 Task: Look for space in Kenitra, Morocco from 12th August, 2023 to 16th August, 2023 for 8 adults in price range Rs.10000 to Rs.16000. Place can be private room with 8 bedrooms having 8 beds and 8 bathrooms. Property type can be house, flat, guest house, hotel. Amenities needed are: wifi, TV, free parkinig on premises, gym, breakfast. Booking option can be shelf check-in. Required host language is English.
Action: Mouse moved to (438, 107)
Screenshot: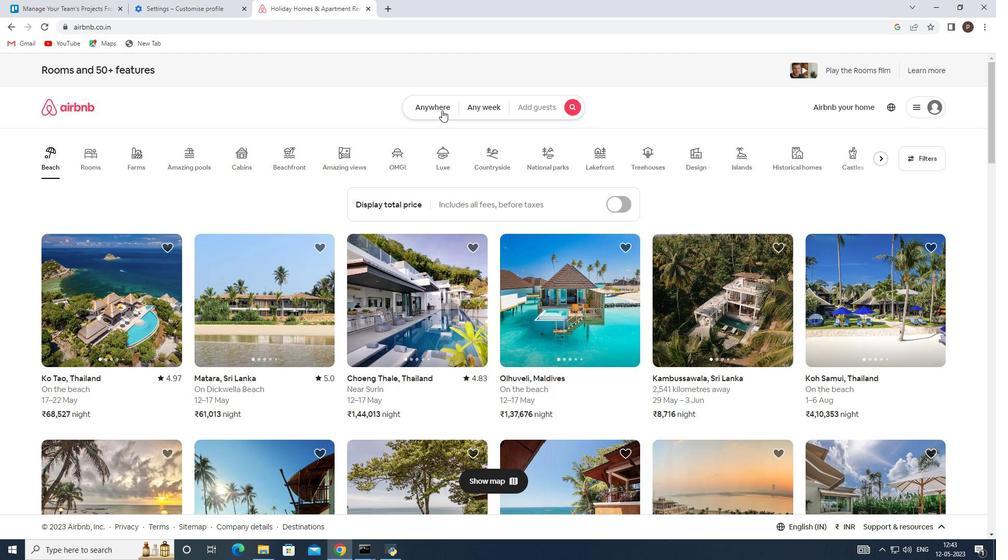 
Action: Mouse pressed left at (438, 107)
Screenshot: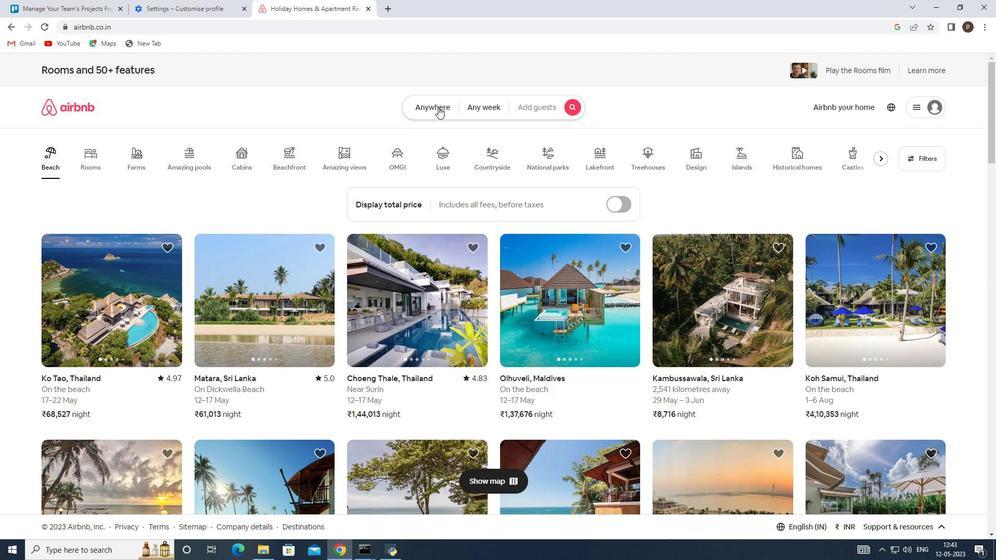 
Action: Mouse moved to (333, 151)
Screenshot: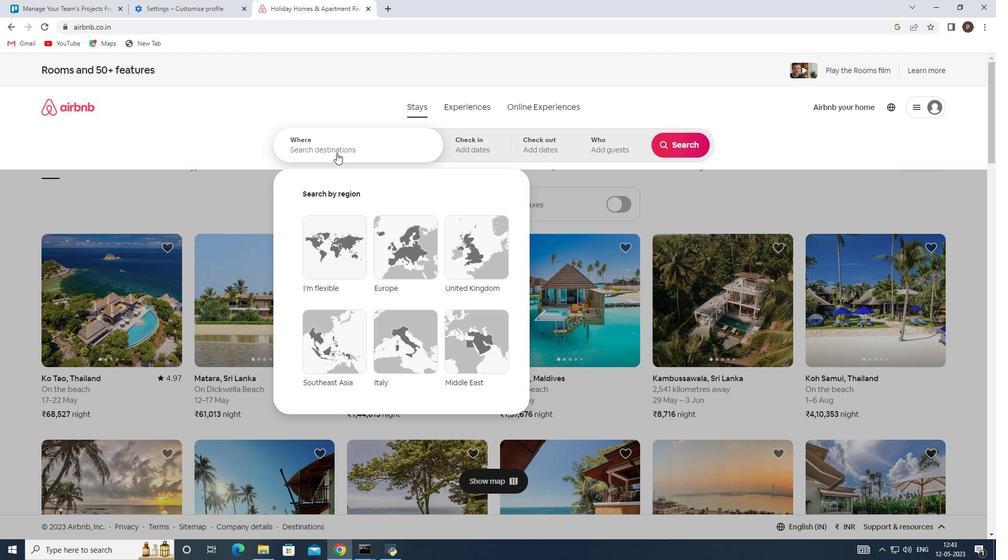 
Action: Mouse pressed left at (333, 151)
Screenshot: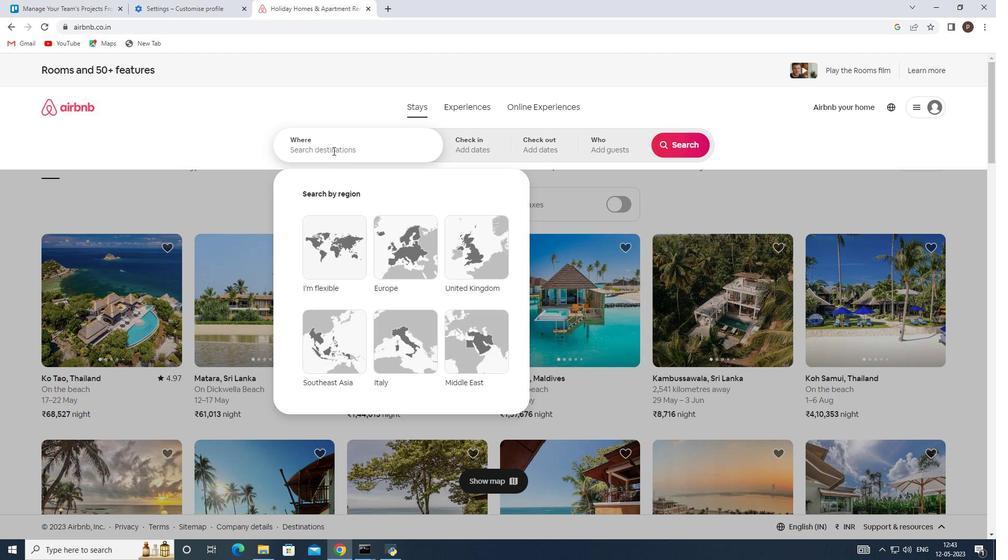 
Action: Key pressed <Key.caps_lock>K<Key.caps_lock>enitra
Screenshot: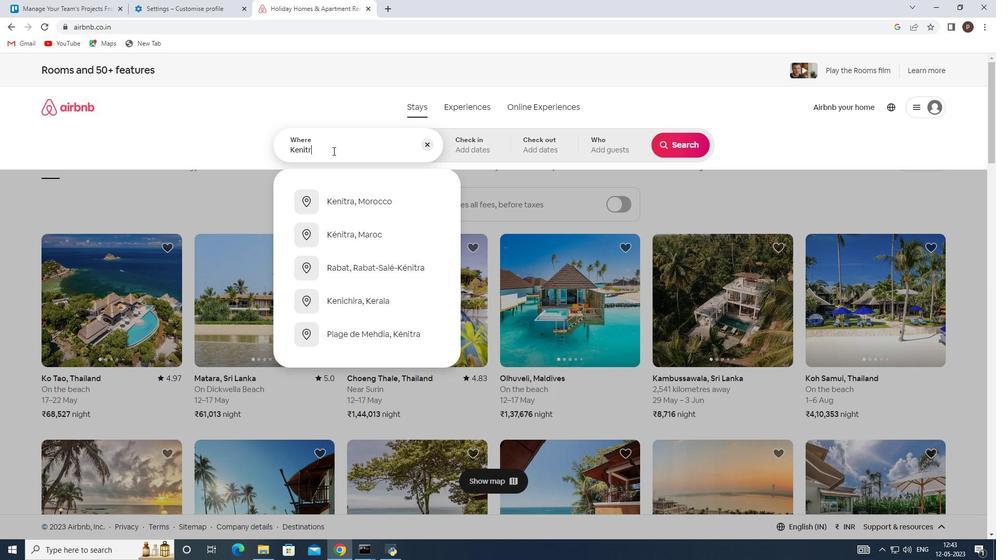 
Action: Mouse moved to (360, 195)
Screenshot: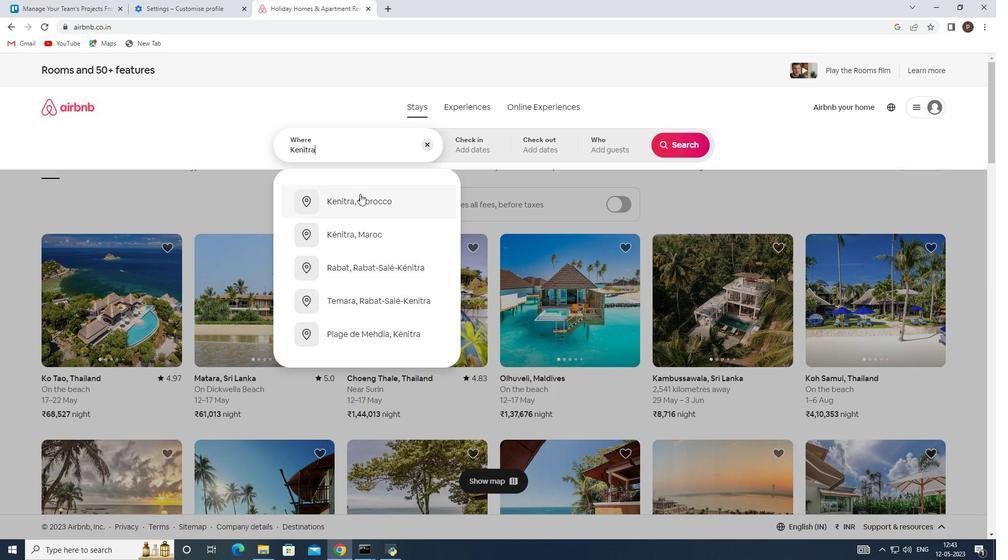 
Action: Mouse pressed left at (360, 195)
Screenshot: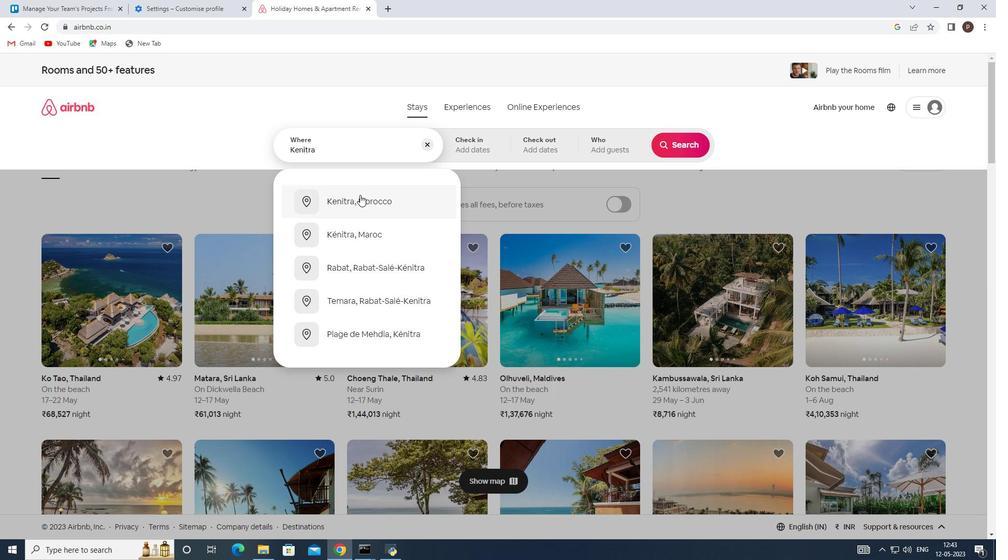 
Action: Mouse moved to (674, 228)
Screenshot: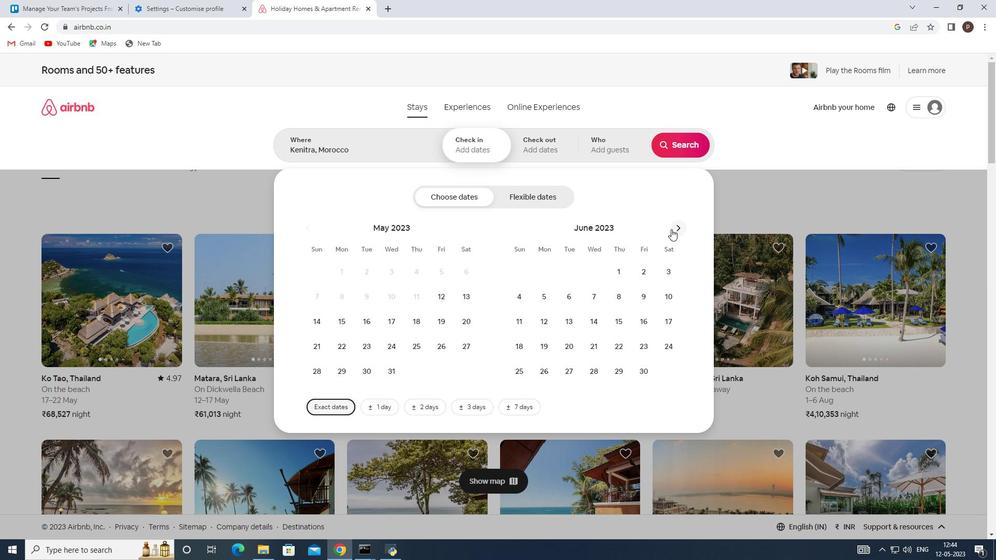 
Action: Mouse pressed left at (674, 228)
Screenshot: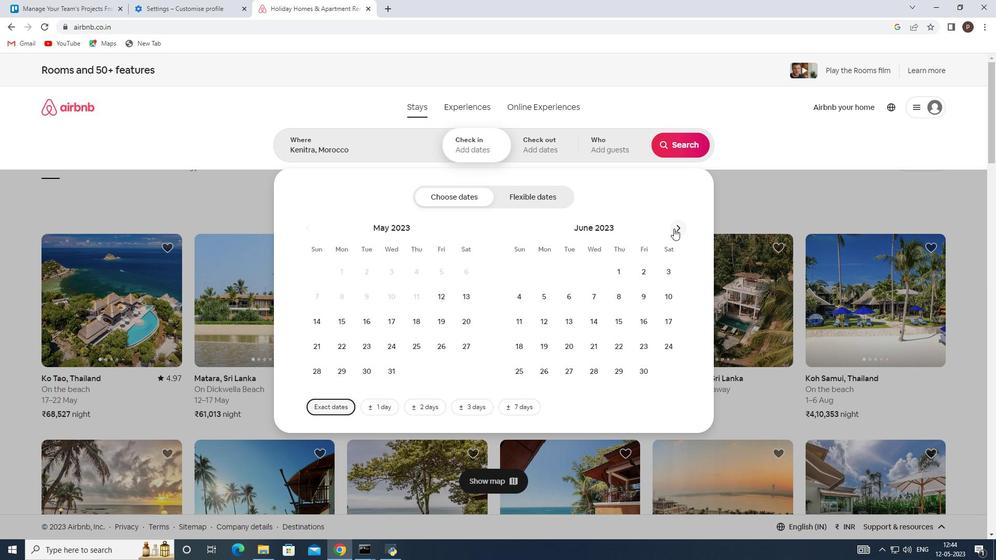 
Action: Mouse pressed left at (674, 228)
Screenshot: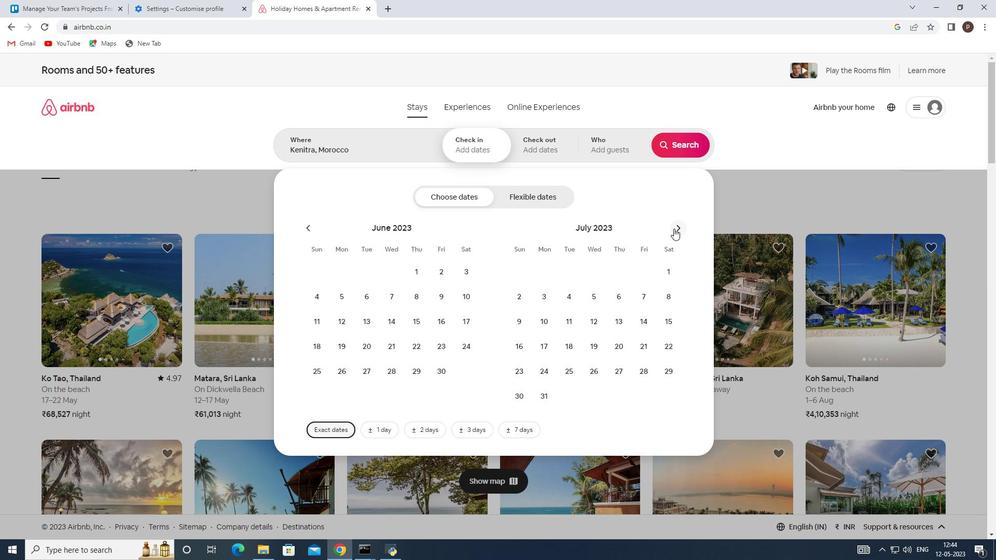 
Action: Mouse moved to (671, 291)
Screenshot: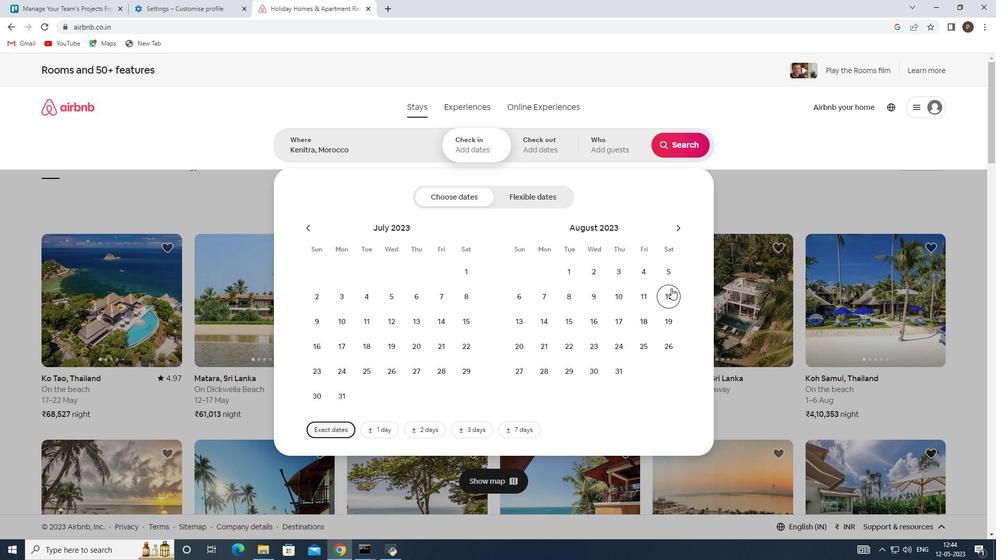 
Action: Mouse pressed left at (671, 291)
Screenshot: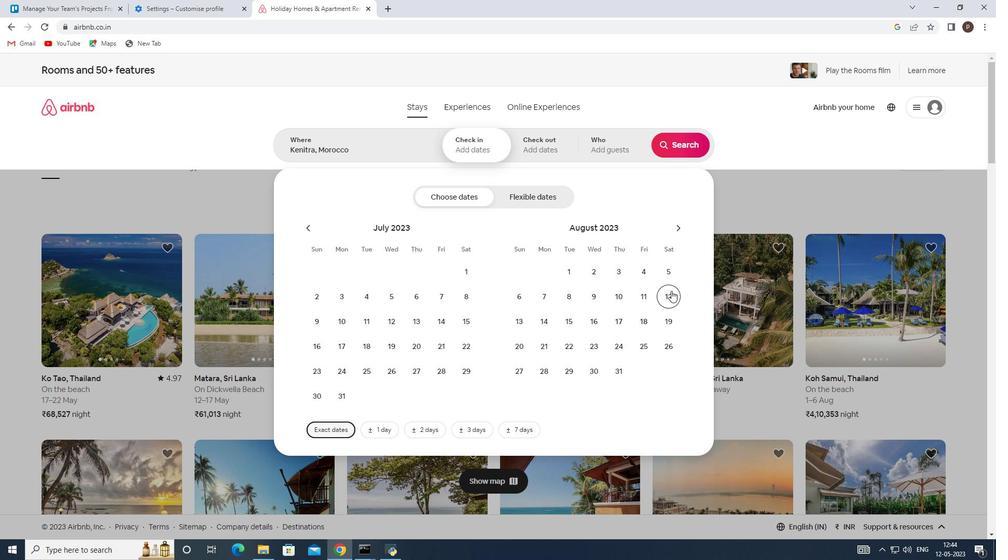 
Action: Mouse moved to (595, 319)
Screenshot: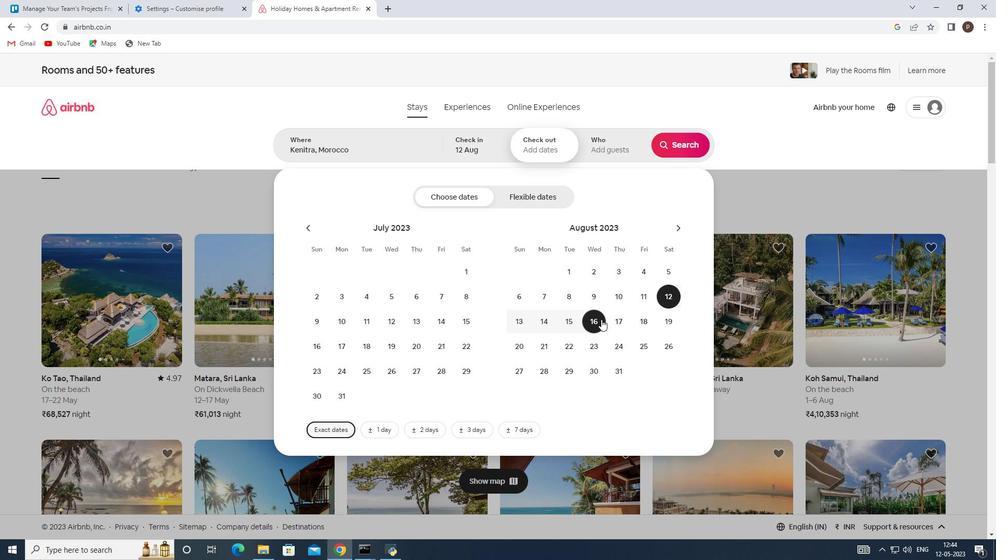 
Action: Mouse pressed left at (595, 319)
Screenshot: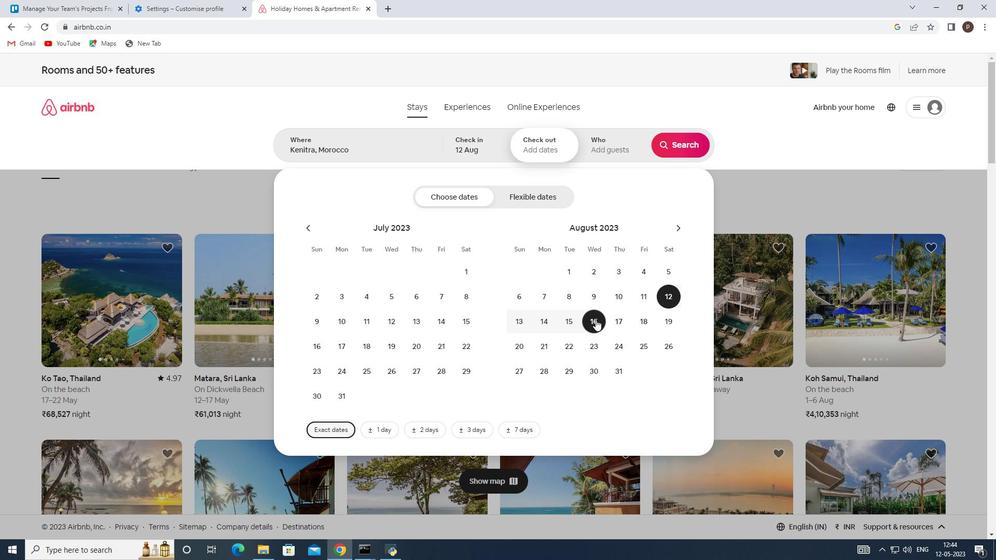 
Action: Mouse moved to (606, 147)
Screenshot: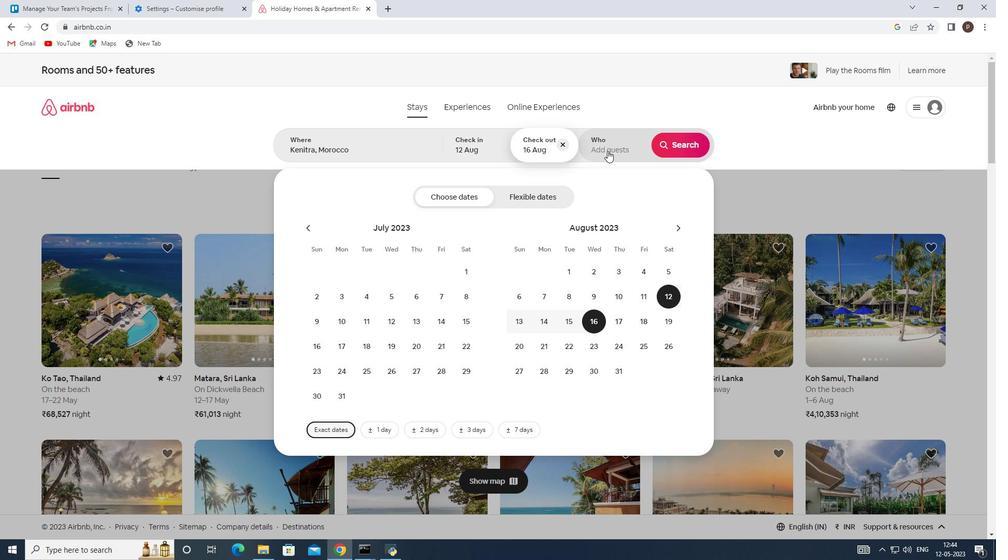 
Action: Mouse pressed left at (606, 147)
Screenshot: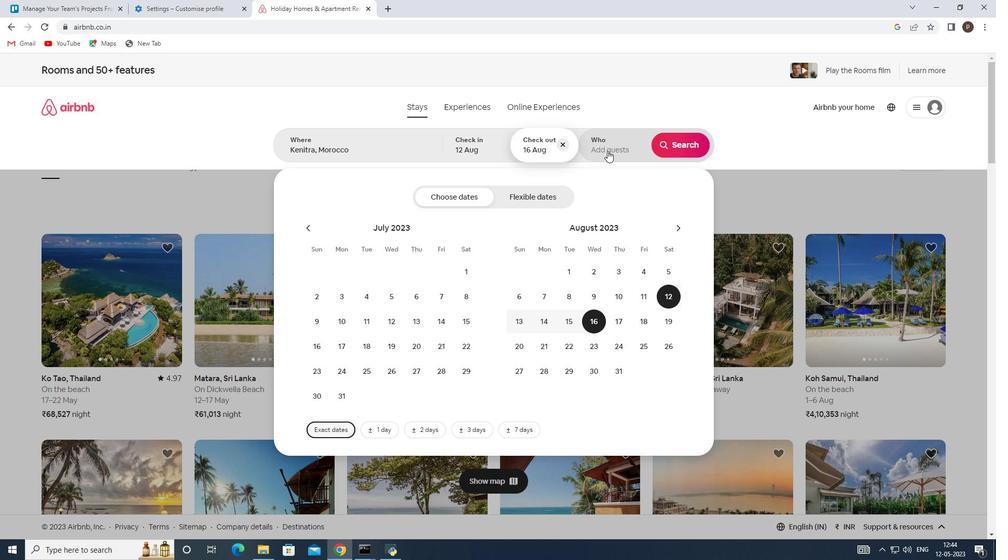 
Action: Mouse moved to (686, 200)
Screenshot: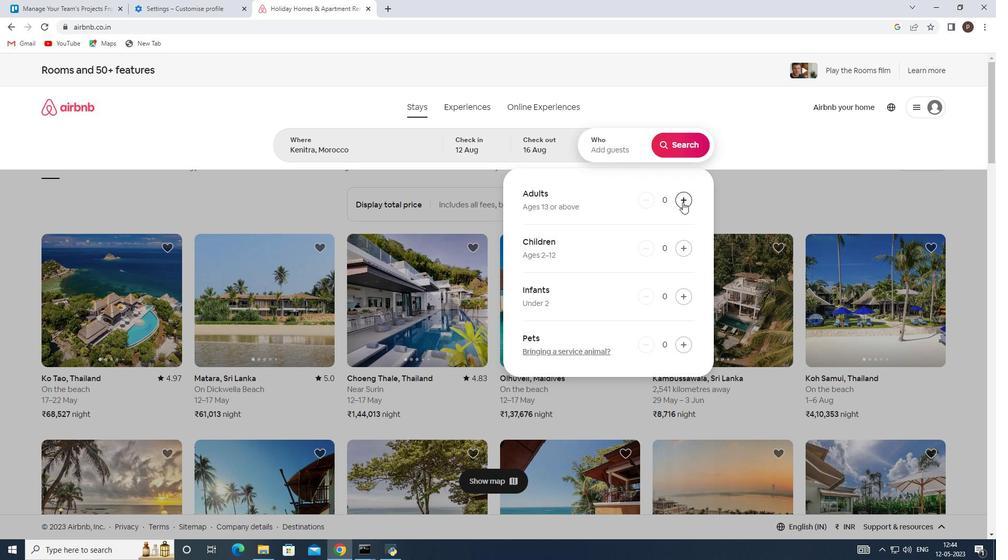 
Action: Mouse pressed left at (686, 200)
Screenshot: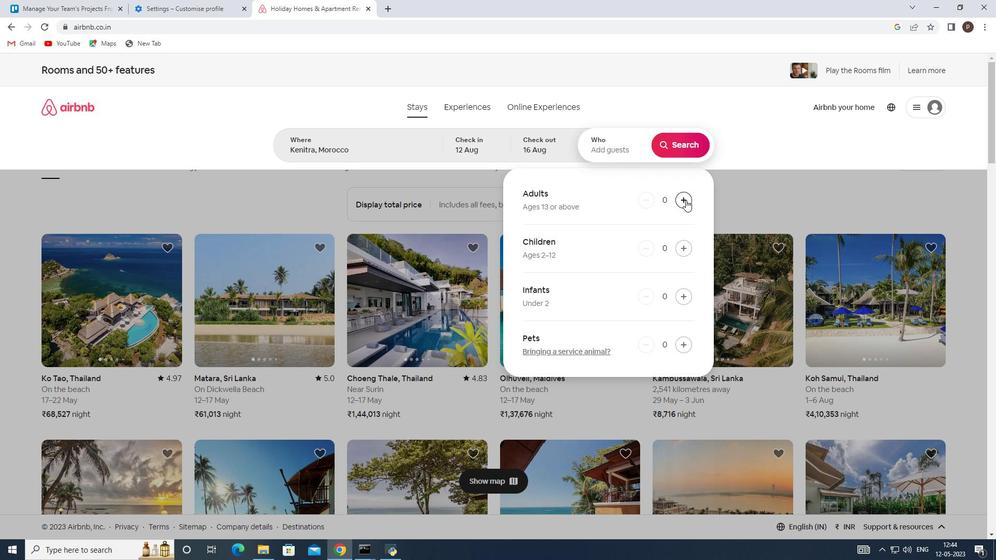 
Action: Mouse pressed left at (686, 200)
Screenshot: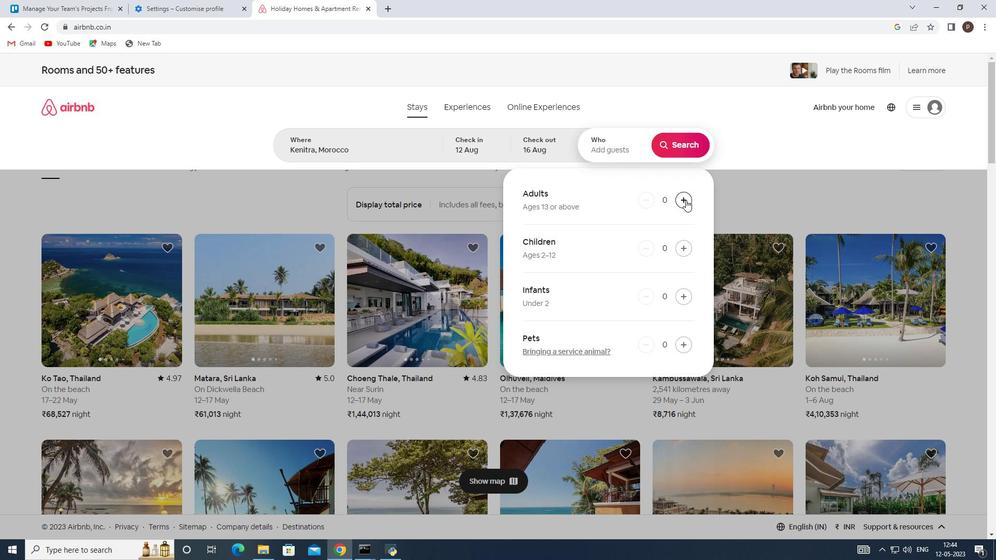 
Action: Mouse pressed left at (686, 200)
Screenshot: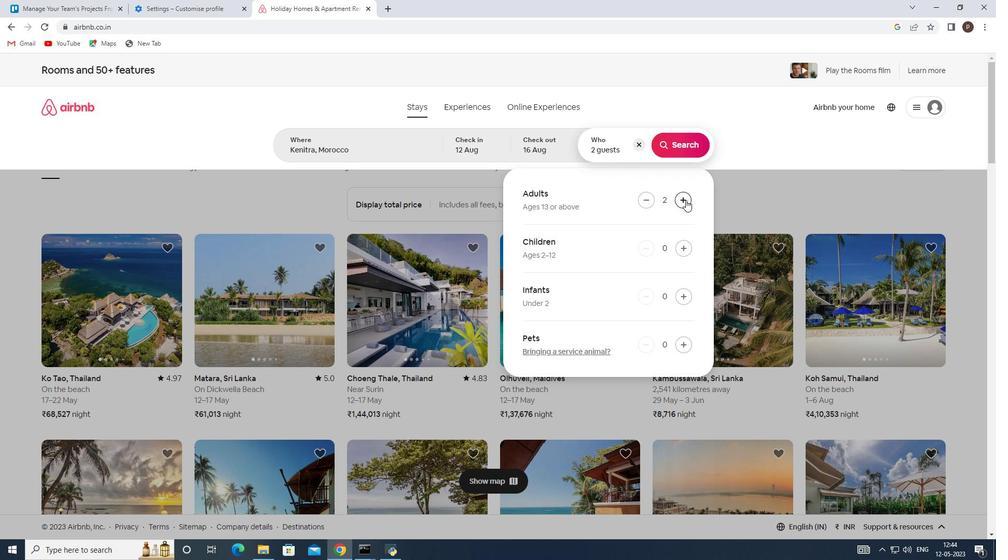 
Action: Mouse pressed left at (686, 200)
Screenshot: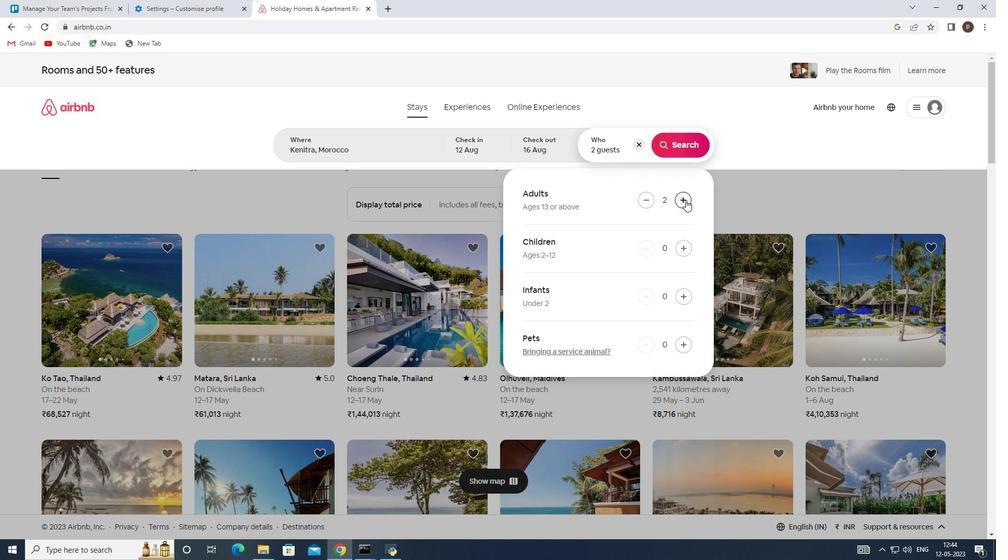 
Action: Mouse pressed left at (686, 200)
Screenshot: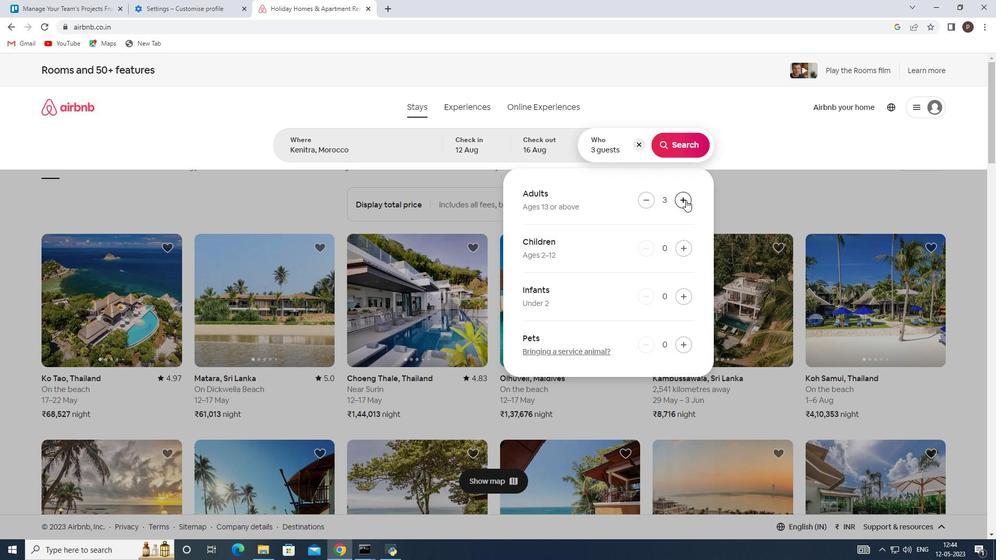
Action: Mouse pressed left at (686, 200)
Screenshot: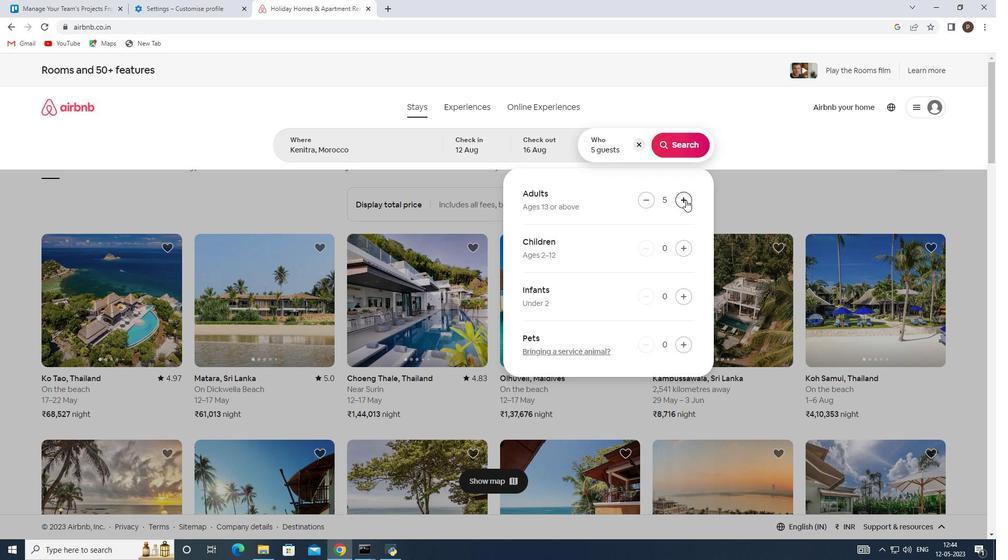 
Action: Mouse pressed left at (686, 200)
Screenshot: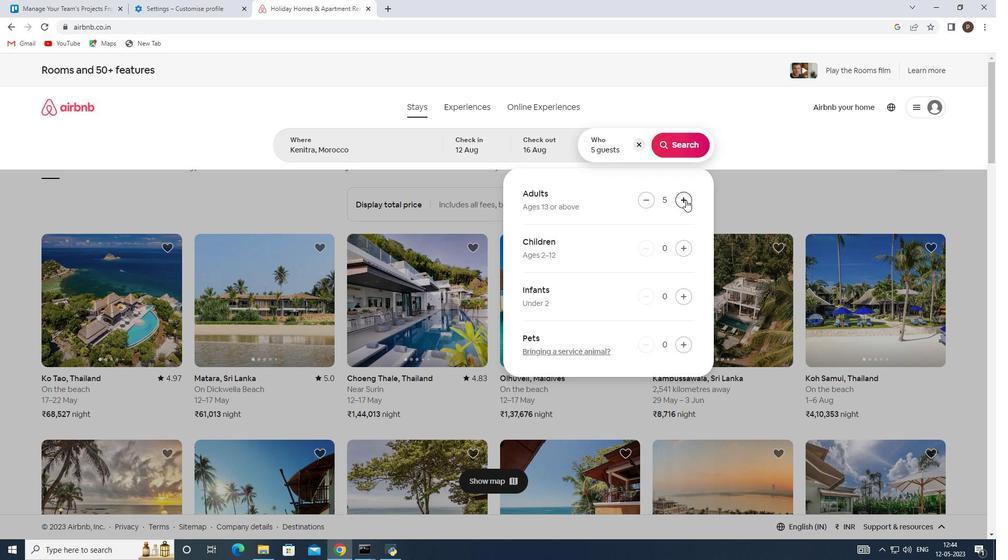 
Action: Mouse pressed left at (686, 200)
Screenshot: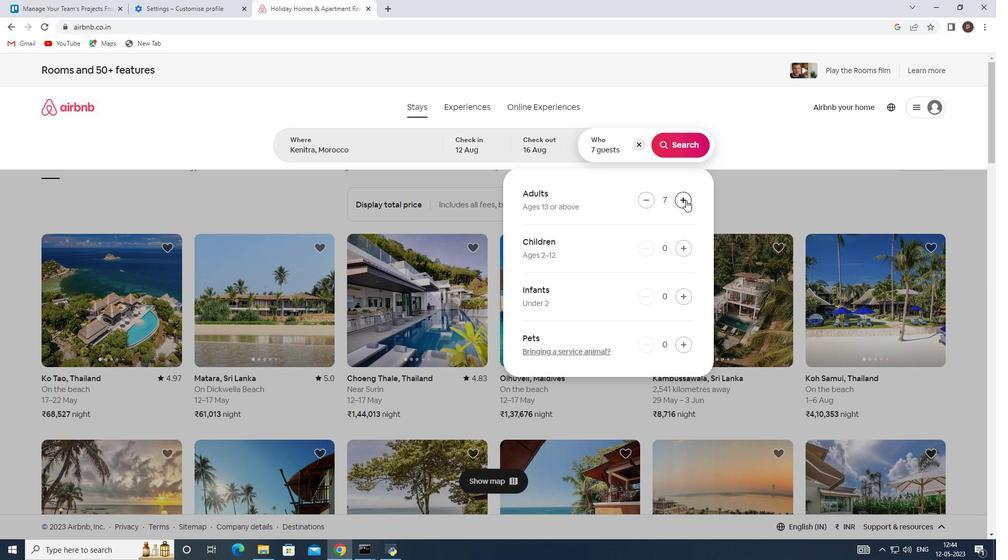 
Action: Mouse moved to (681, 143)
Screenshot: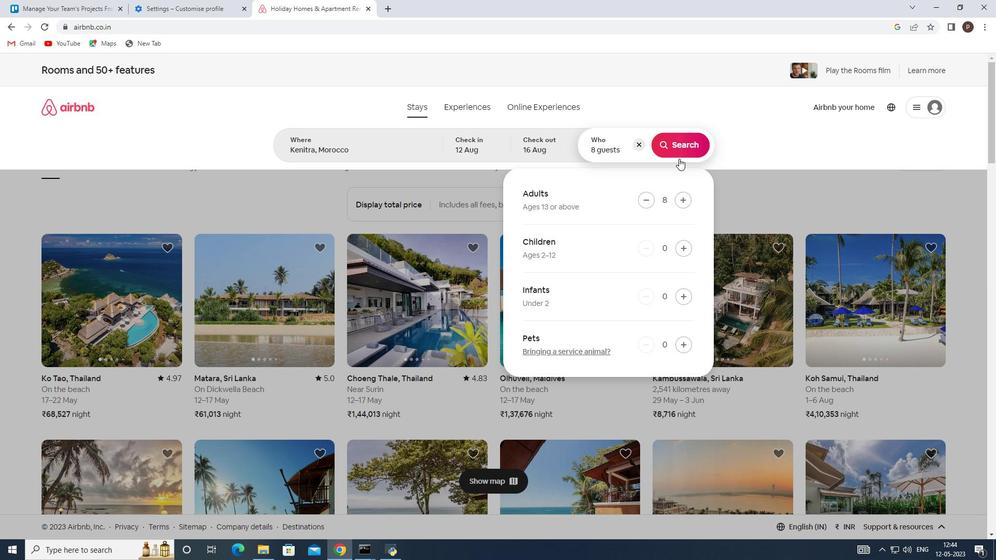 
Action: Mouse pressed left at (681, 143)
Screenshot: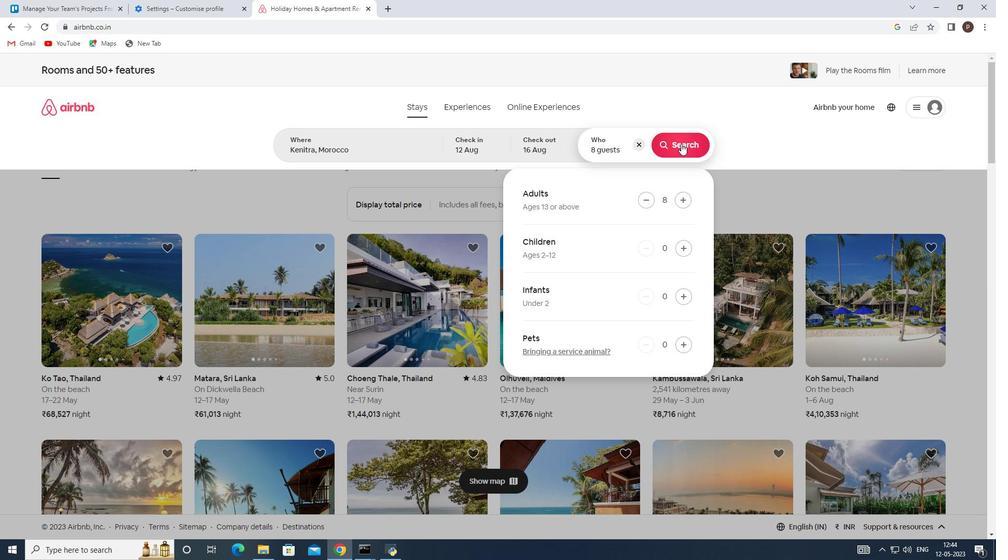 
Action: Mouse moved to (938, 115)
Screenshot: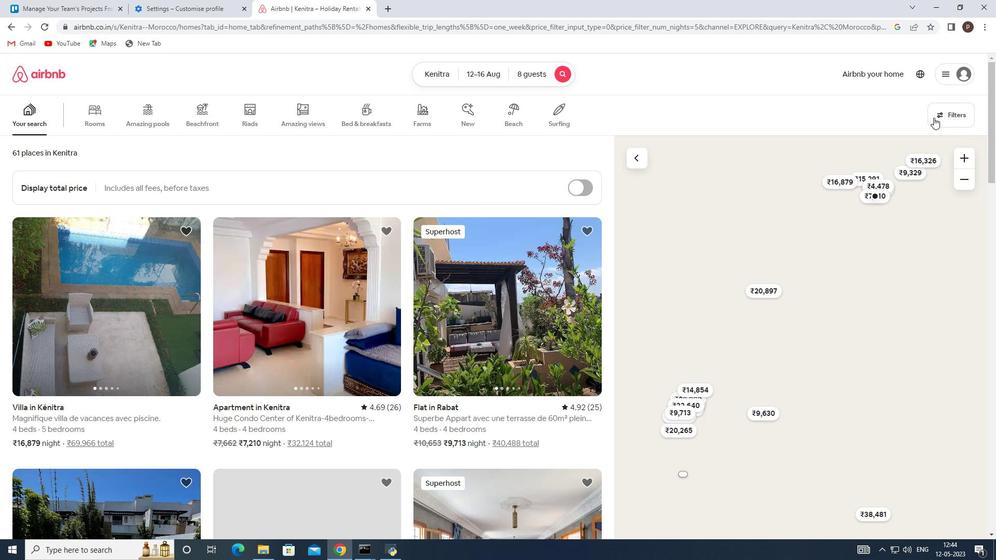 
Action: Mouse pressed left at (938, 115)
Screenshot: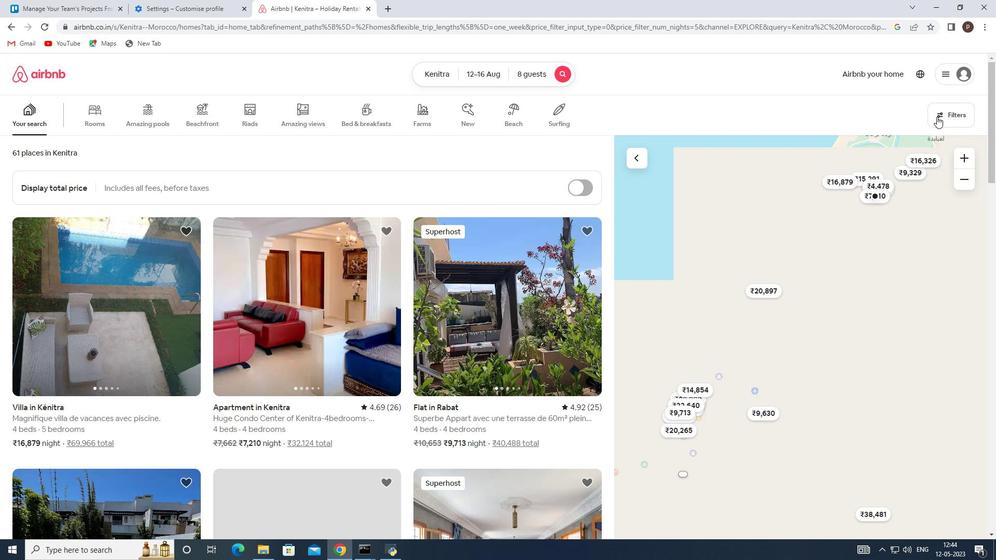 
Action: Mouse moved to (342, 366)
Screenshot: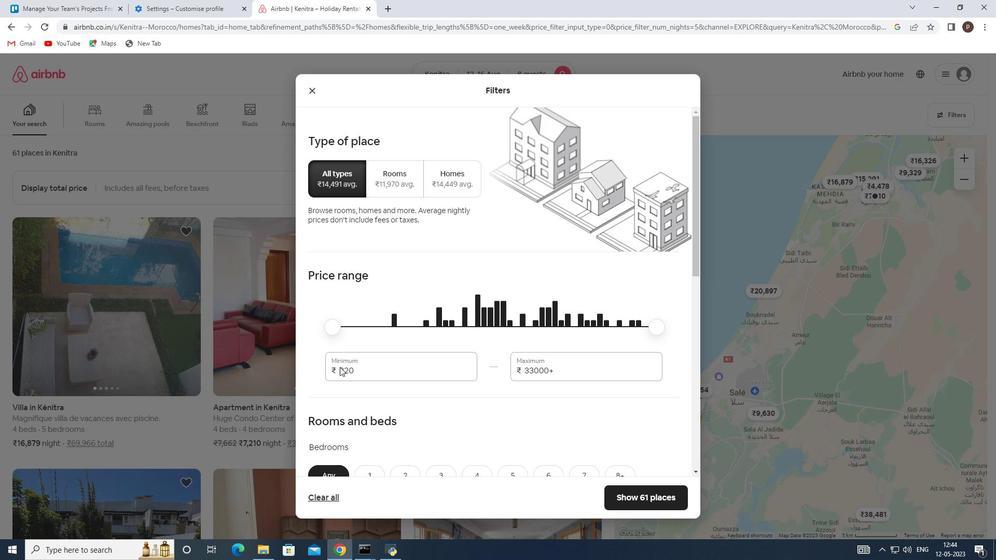 
Action: Mouse pressed left at (342, 366)
Screenshot: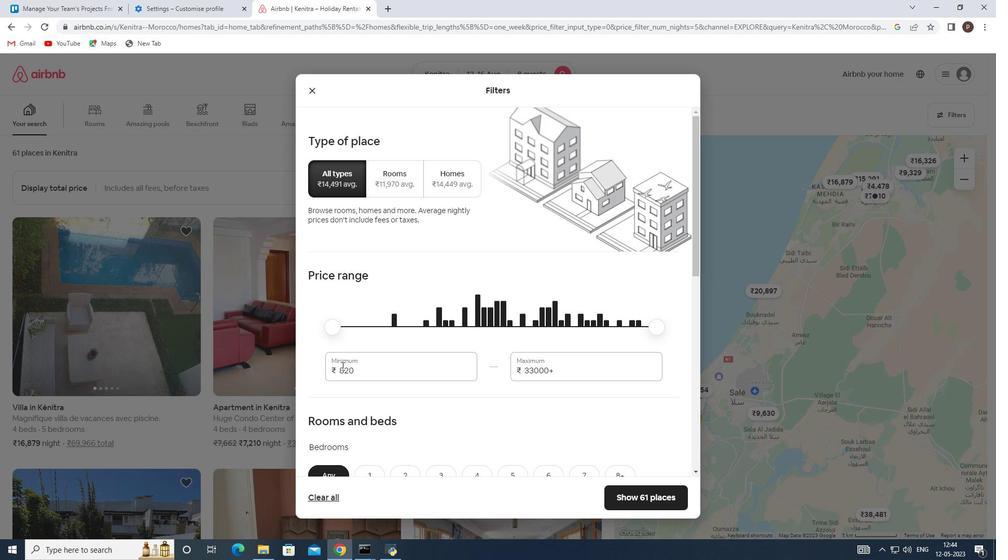 
Action: Mouse moved to (342, 366)
Screenshot: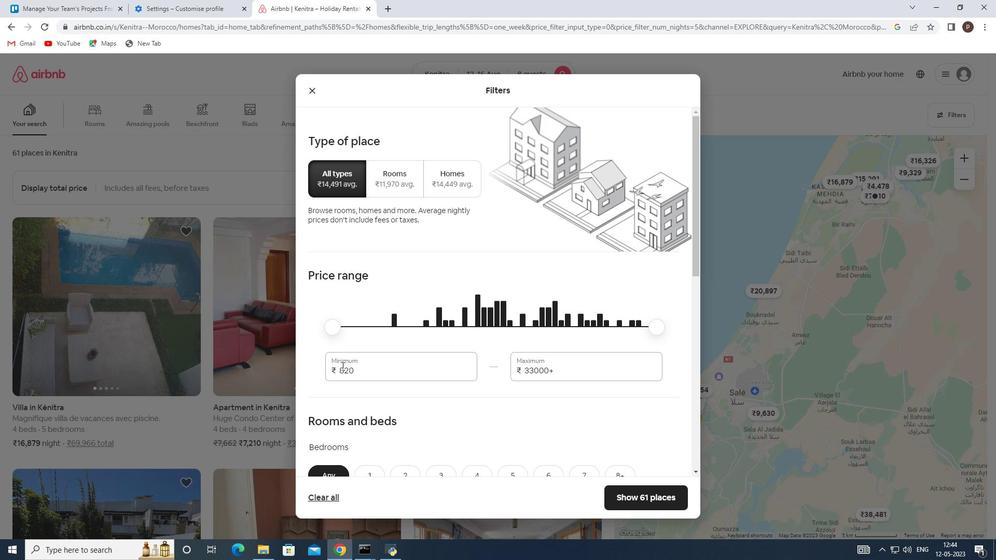 
Action: Mouse pressed left at (342, 366)
Screenshot: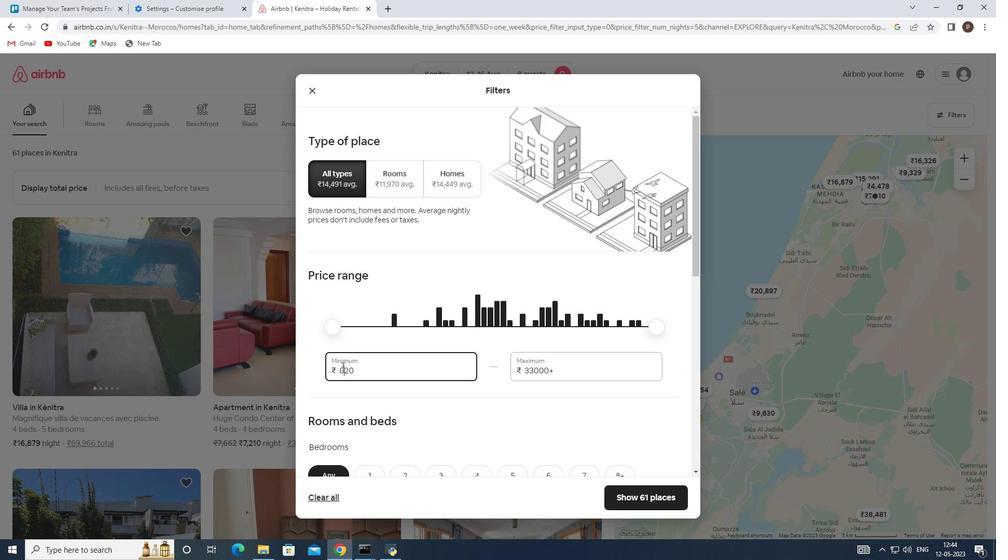 
Action: Key pressed 10000<Key.tab>16000
Screenshot: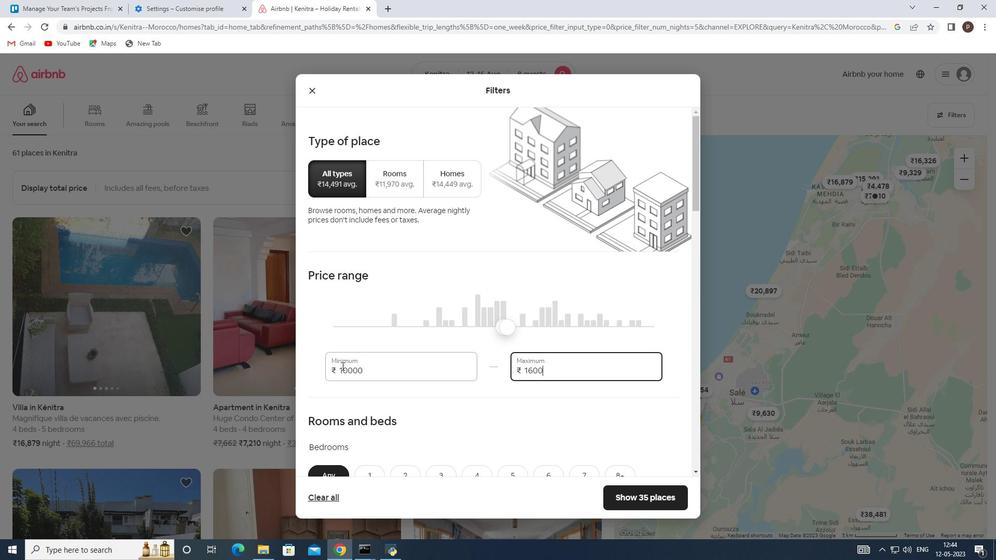
Action: Mouse moved to (379, 421)
Screenshot: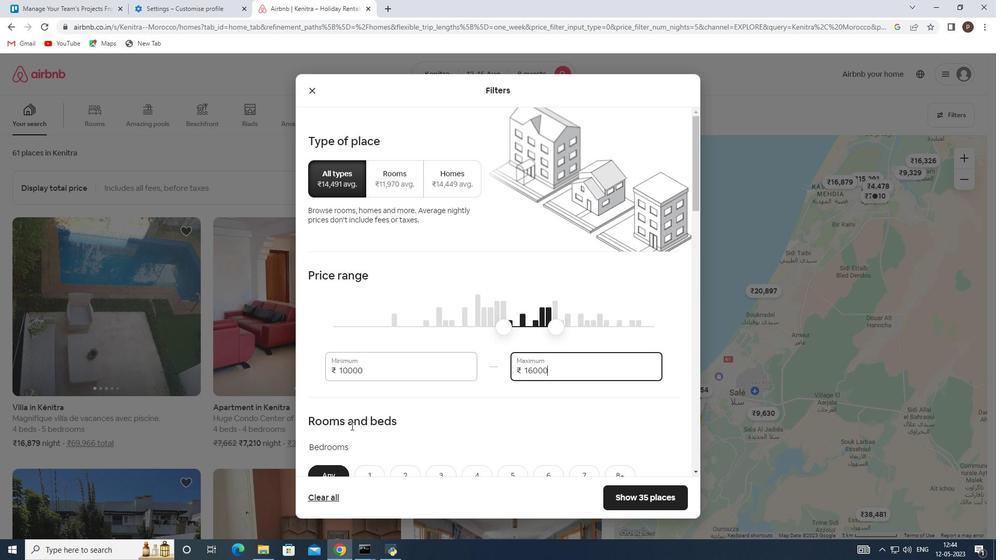 
Action: Mouse scrolled (379, 420) with delta (0, 0)
Screenshot: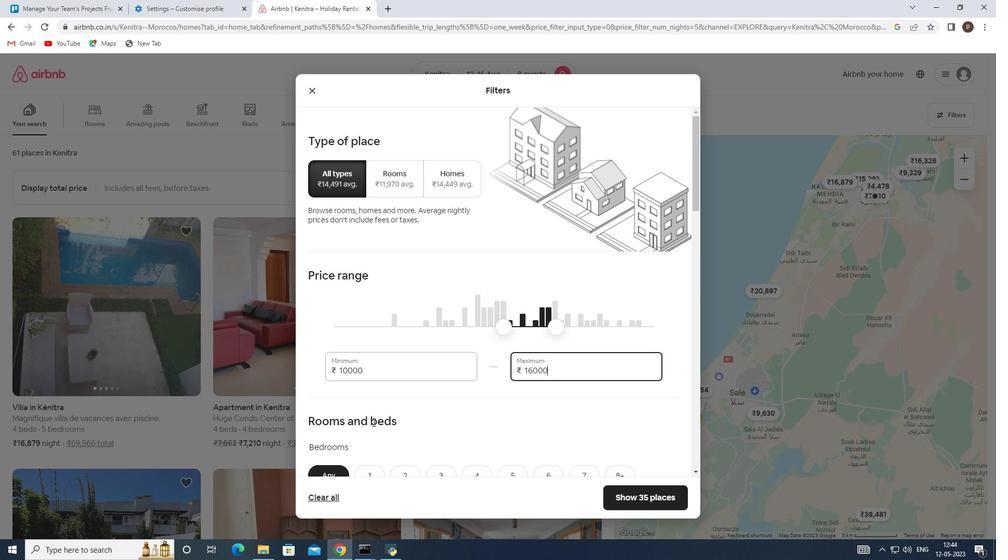
Action: Mouse moved to (379, 421)
Screenshot: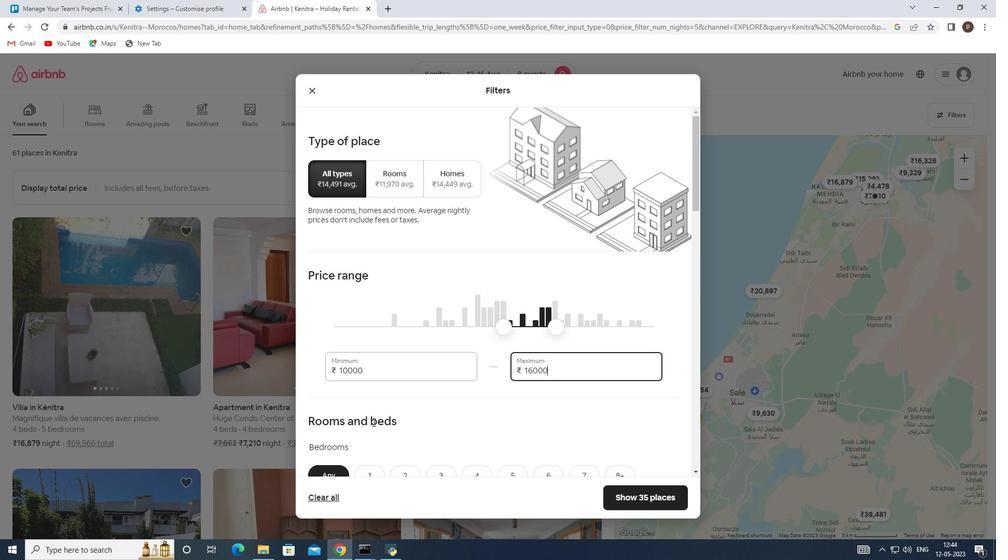 
Action: Mouse scrolled (379, 420) with delta (0, 0)
Screenshot: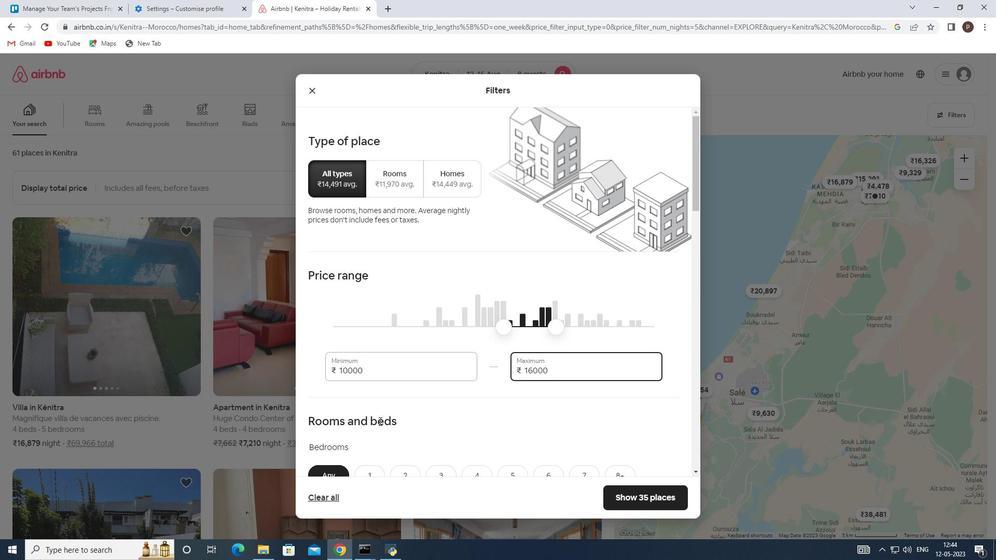 
Action: Mouse moved to (629, 370)
Screenshot: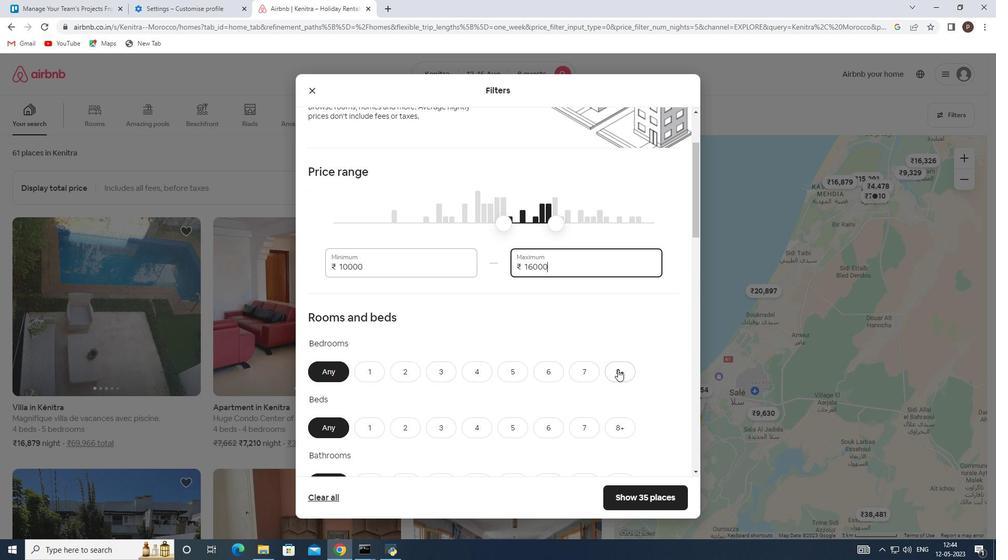 
Action: Mouse pressed left at (629, 370)
Screenshot: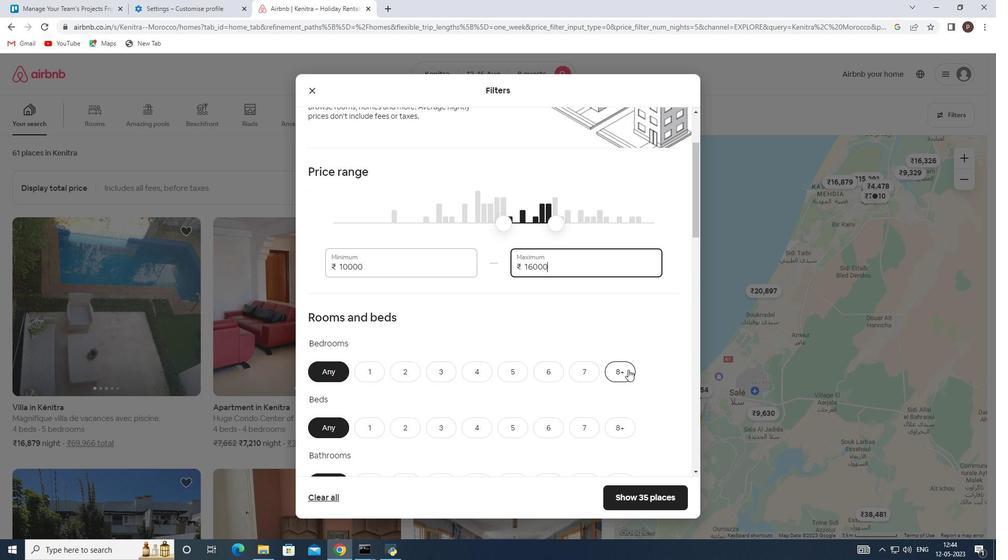 
Action: Mouse moved to (616, 391)
Screenshot: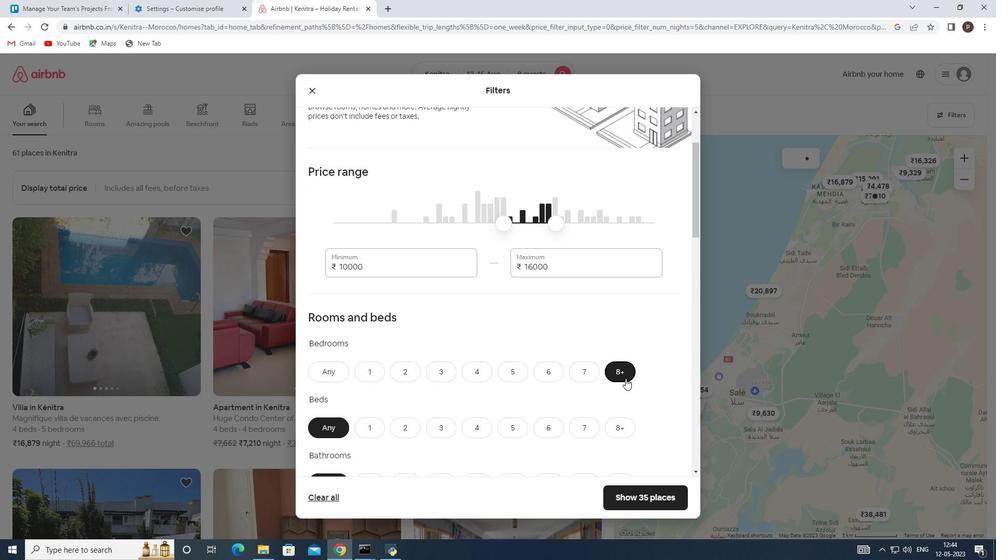 
Action: Mouse scrolled (616, 391) with delta (0, 0)
Screenshot: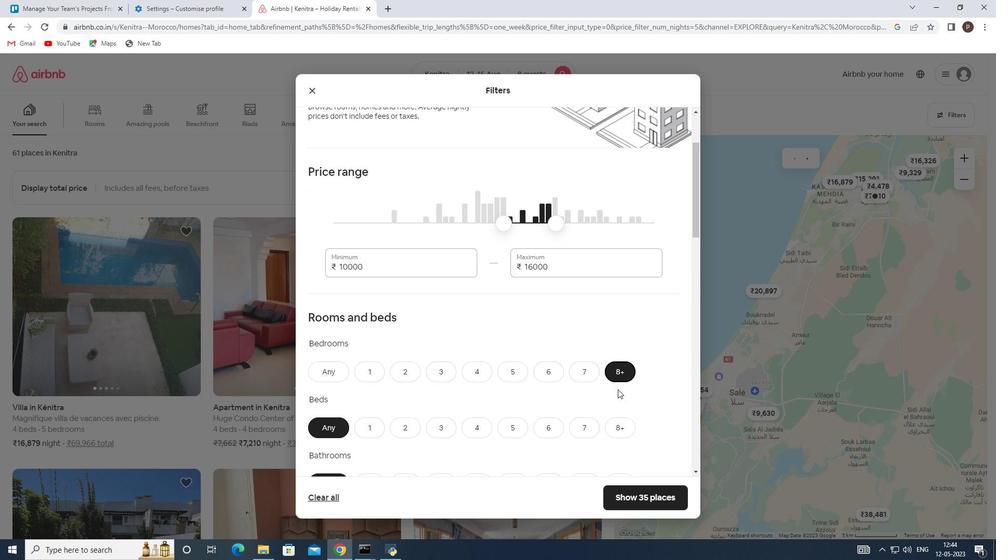 
Action: Mouse scrolled (616, 391) with delta (0, 0)
Screenshot: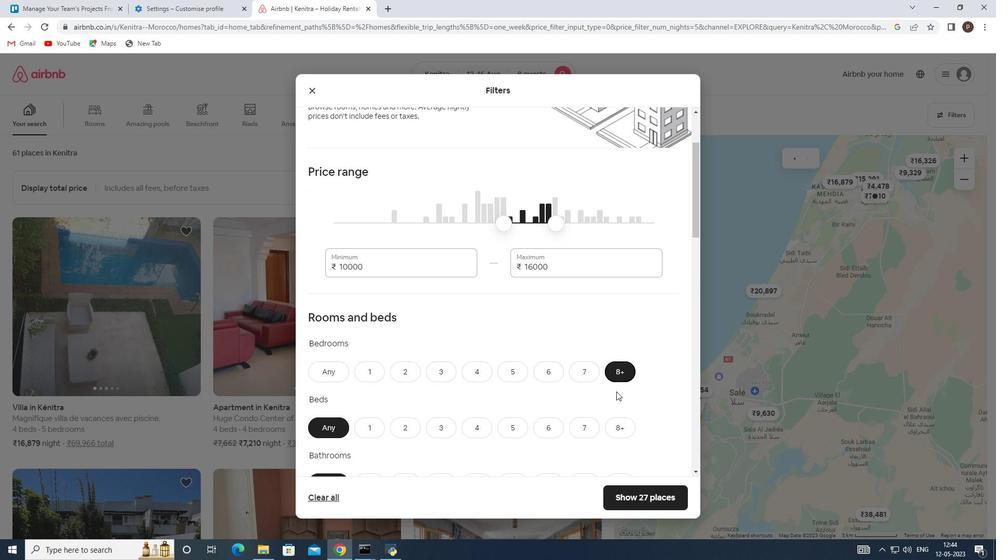 
Action: Mouse moved to (613, 319)
Screenshot: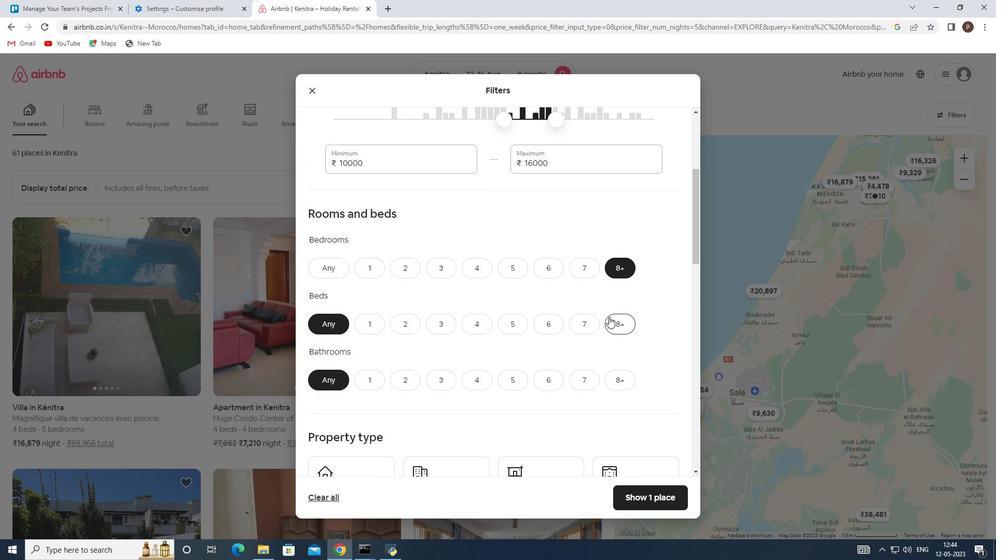 
Action: Mouse pressed left at (613, 319)
Screenshot: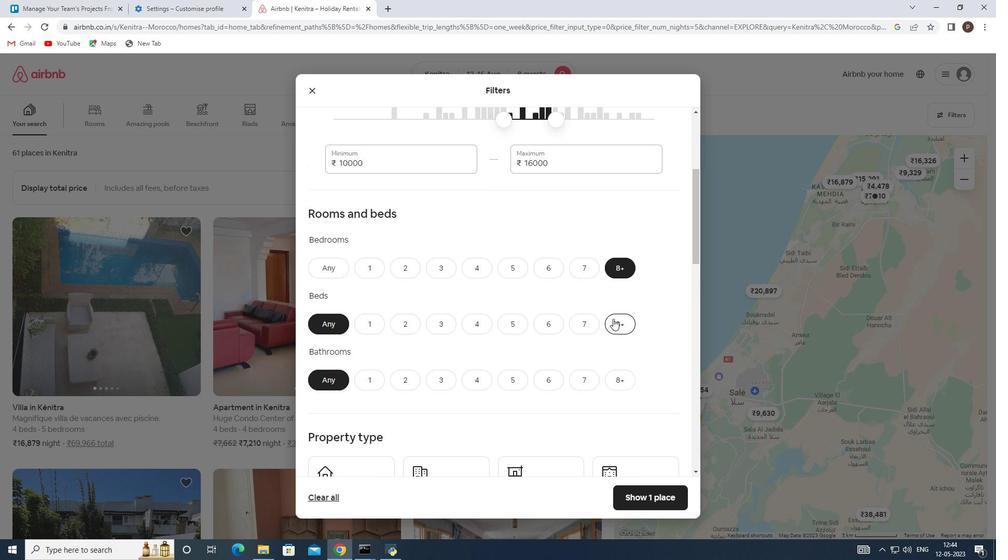 
Action: Mouse moved to (615, 373)
Screenshot: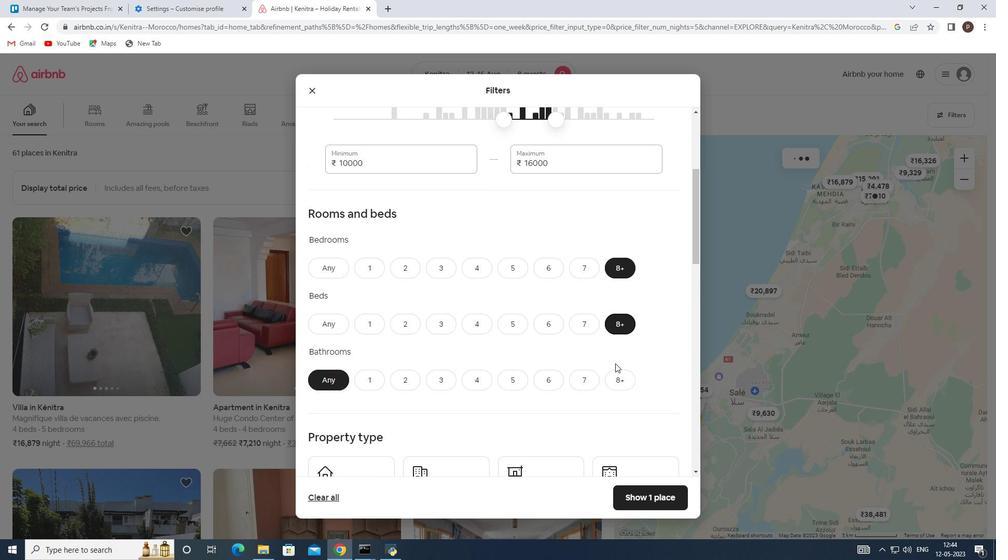 
Action: Mouse pressed left at (615, 373)
Screenshot: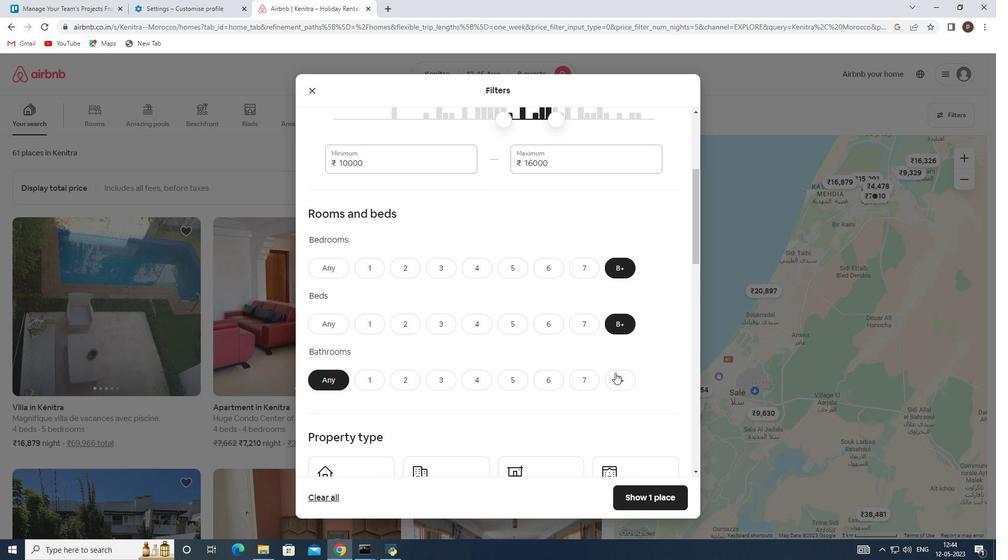 
Action: Mouse moved to (518, 382)
Screenshot: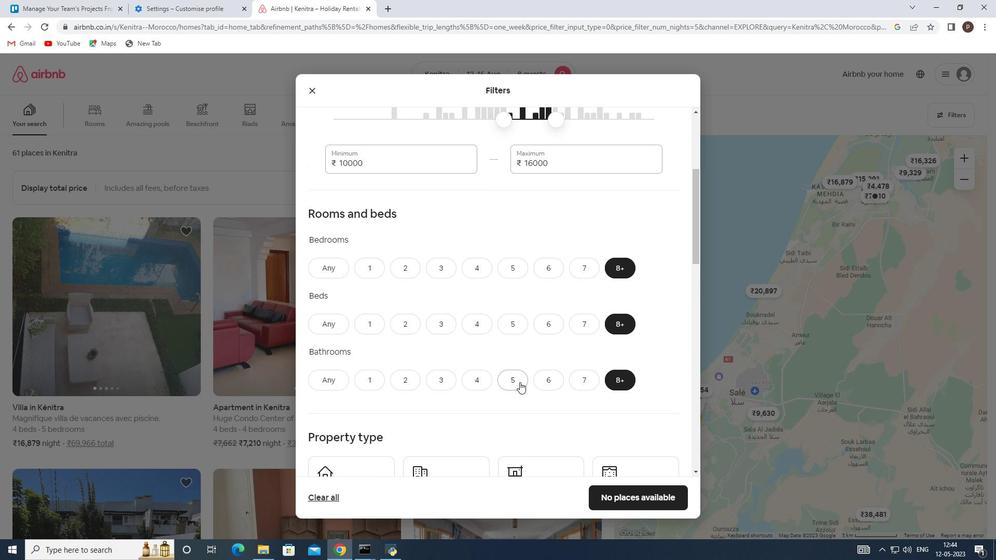 
Action: Mouse scrolled (518, 382) with delta (0, 0)
Screenshot: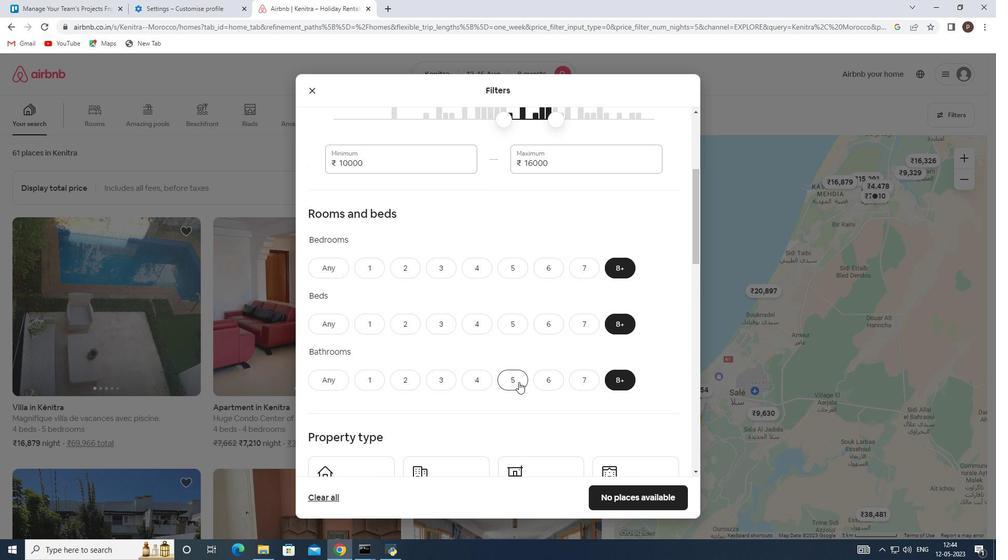 
Action: Mouse moved to (479, 359)
Screenshot: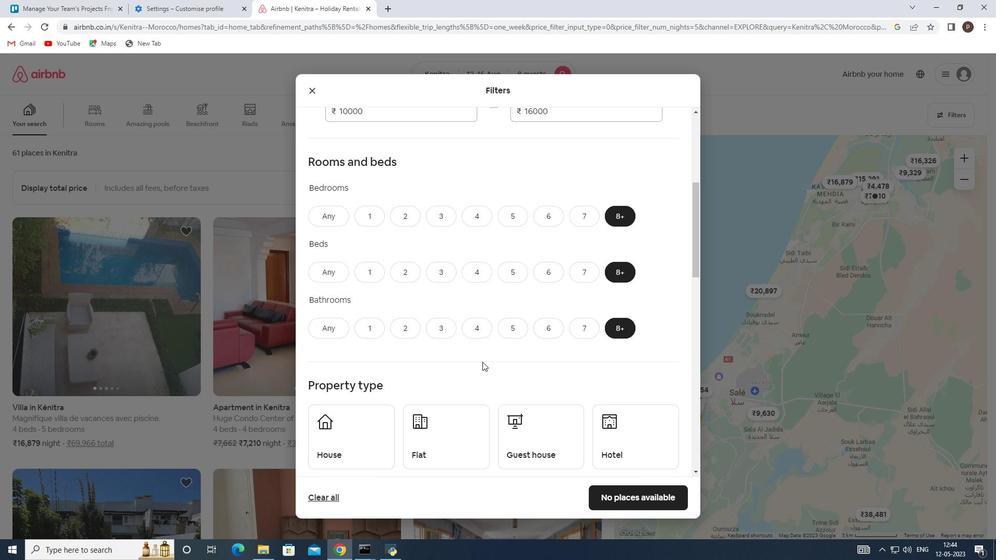 
Action: Mouse scrolled (479, 359) with delta (0, 0)
Screenshot: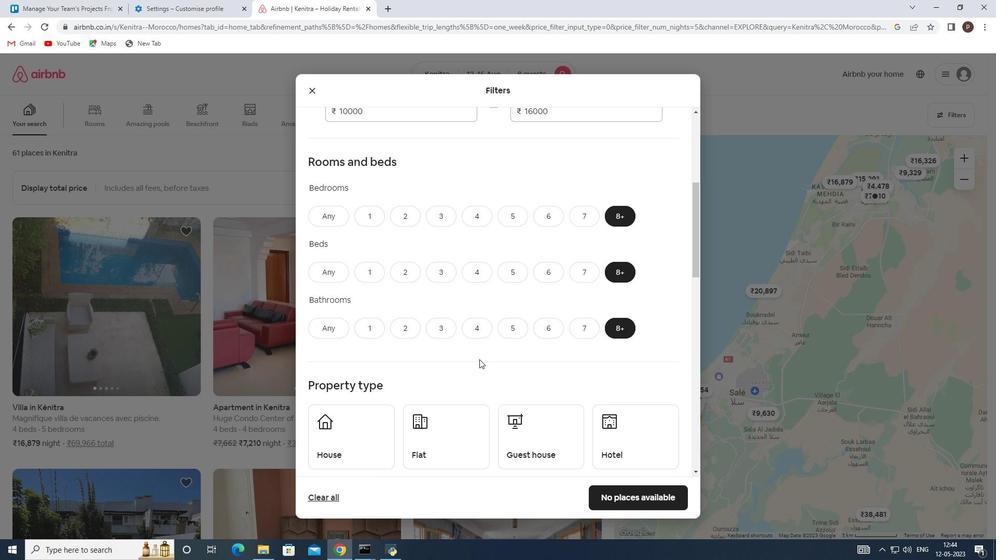 
Action: Mouse moved to (477, 351)
Screenshot: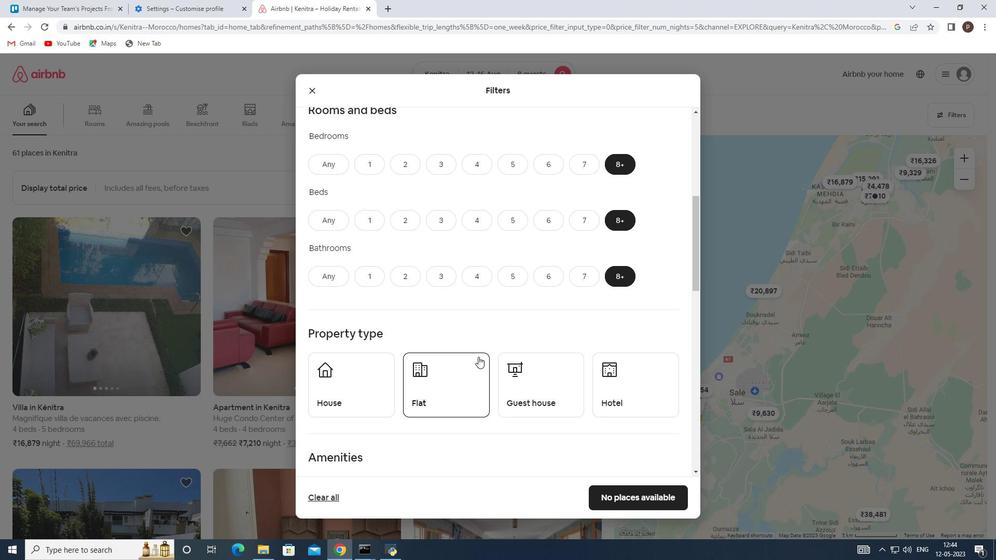 
Action: Mouse scrolled (477, 350) with delta (0, 0)
Screenshot: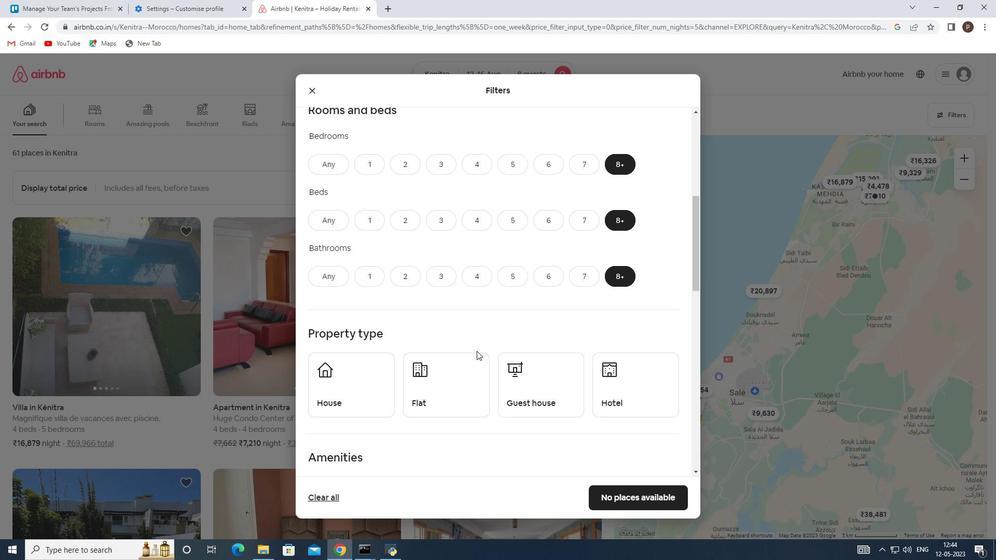 
Action: Mouse moved to (350, 319)
Screenshot: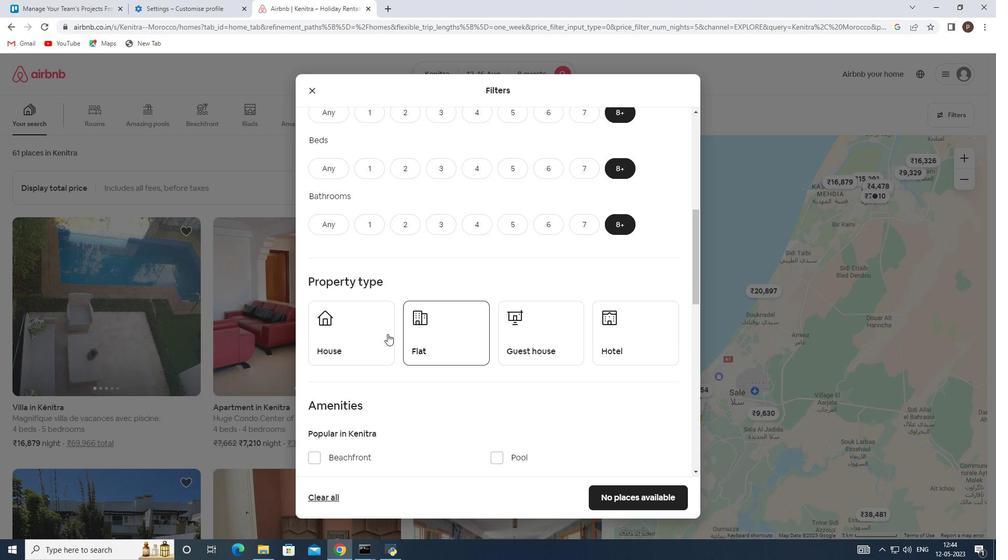 
Action: Mouse pressed left at (350, 319)
Screenshot: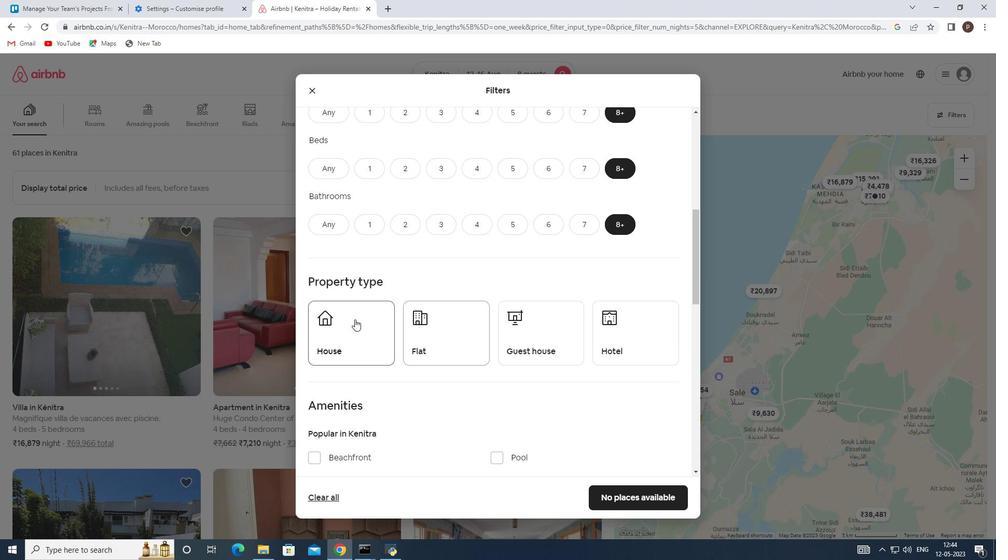 
Action: Mouse moved to (457, 324)
Screenshot: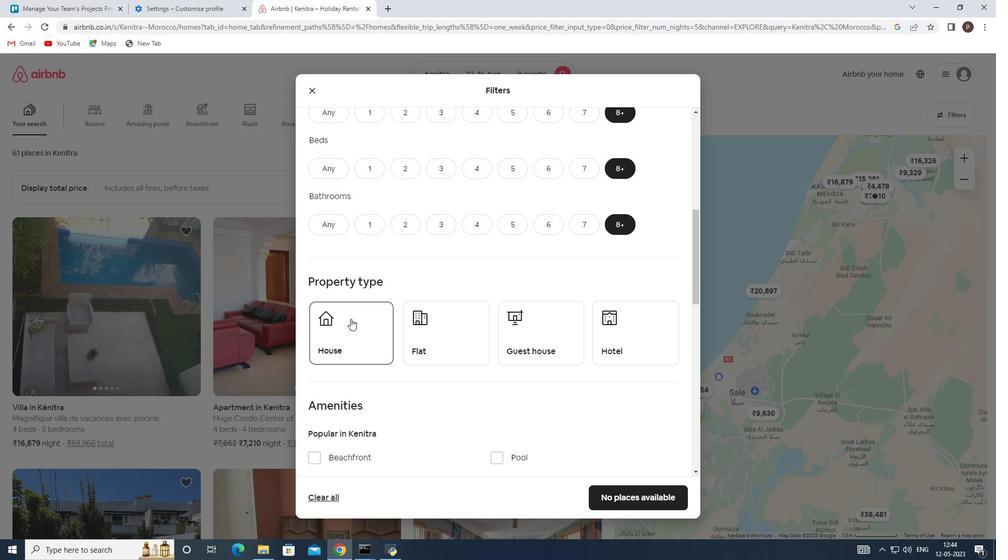 
Action: Mouse pressed left at (457, 324)
Screenshot: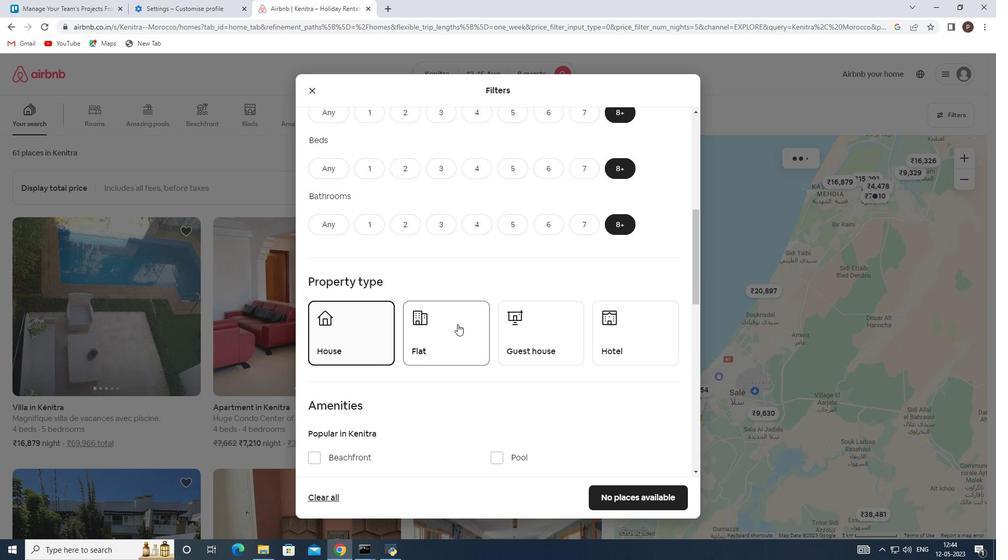 
Action: Mouse moved to (534, 333)
Screenshot: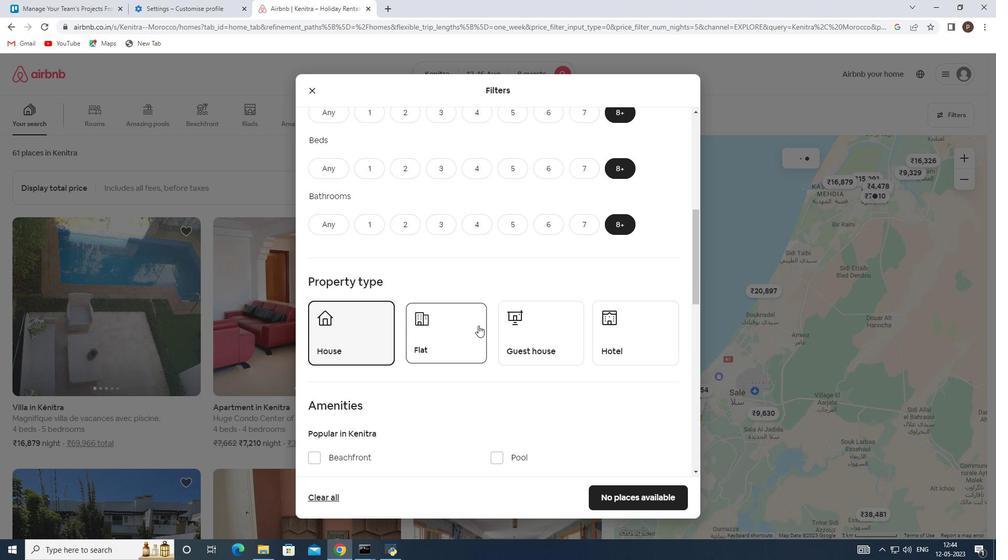 
Action: Mouse pressed left at (534, 333)
Screenshot: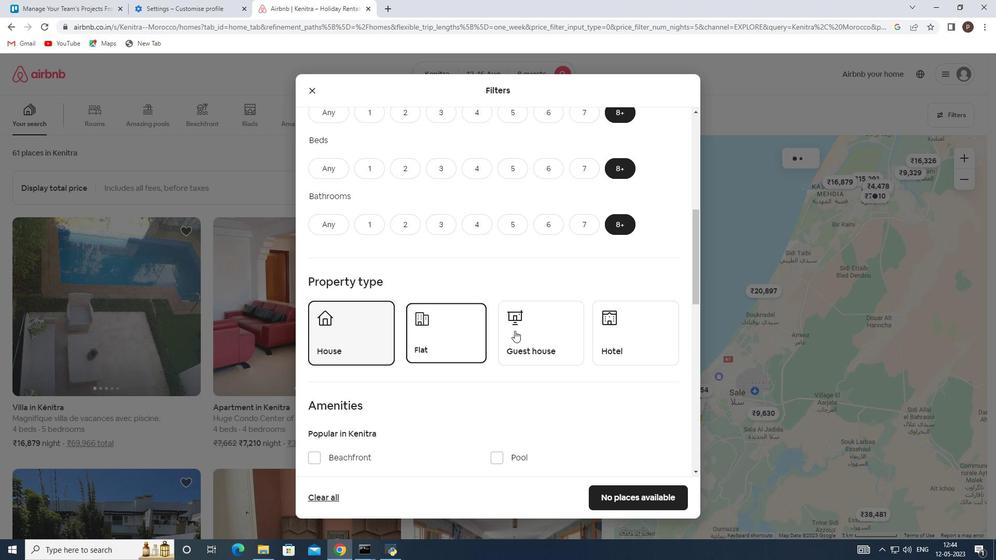 
Action: Mouse moved to (613, 337)
Screenshot: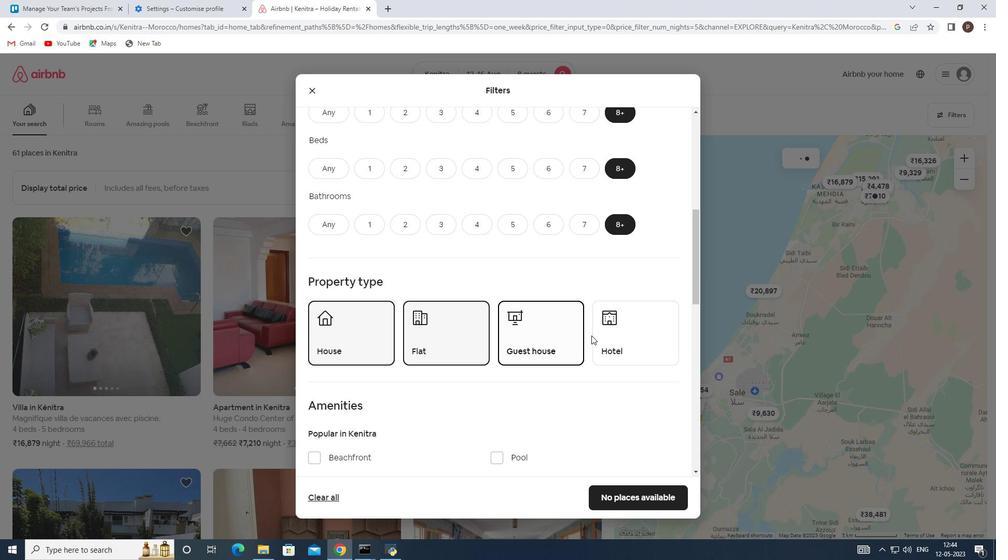 
Action: Mouse pressed left at (613, 337)
Screenshot: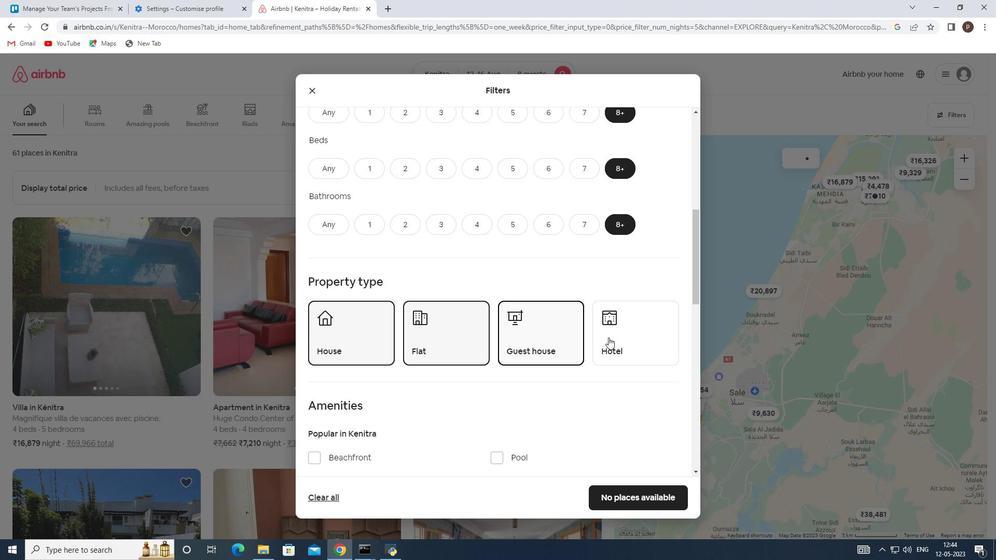 
Action: Mouse moved to (480, 408)
Screenshot: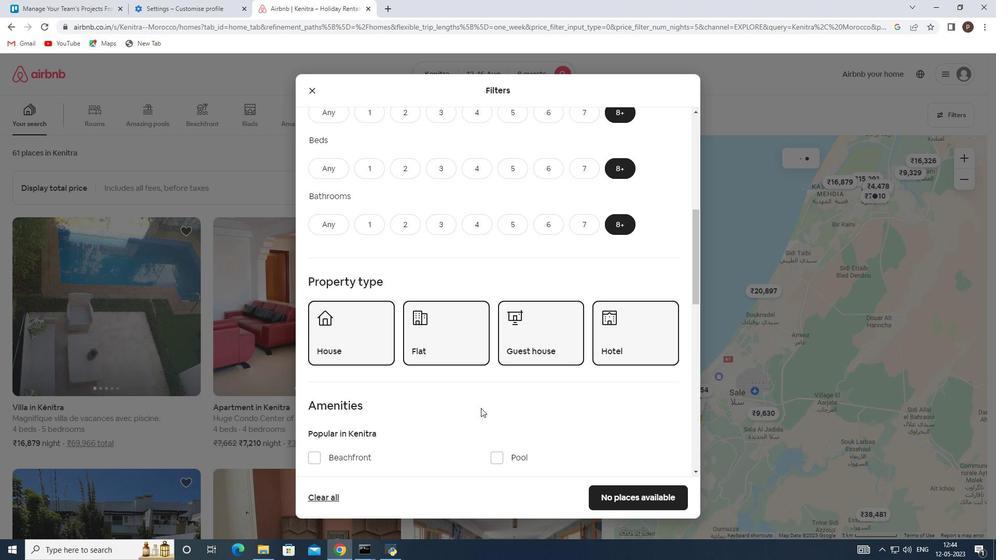 
Action: Mouse scrolled (480, 408) with delta (0, 0)
Screenshot: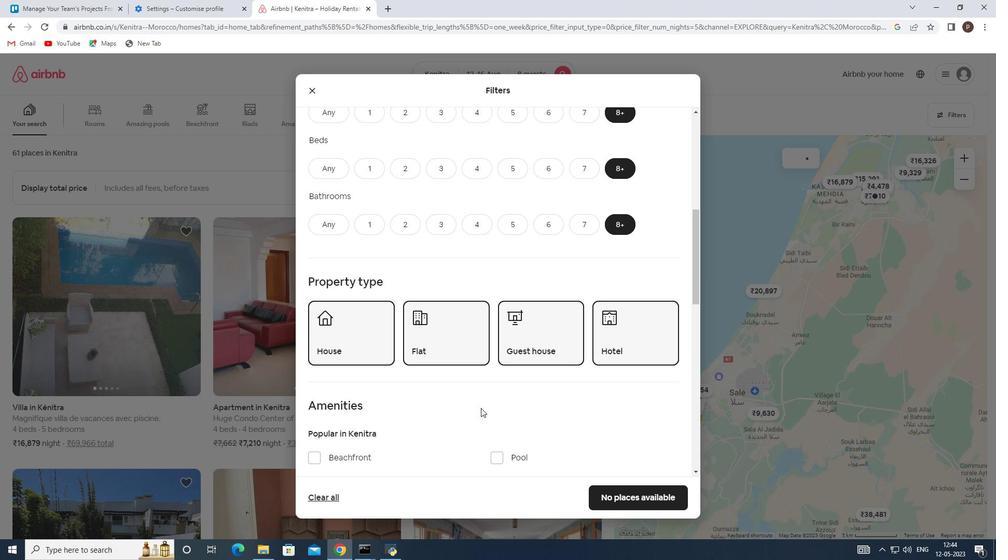
Action: Mouse moved to (455, 390)
Screenshot: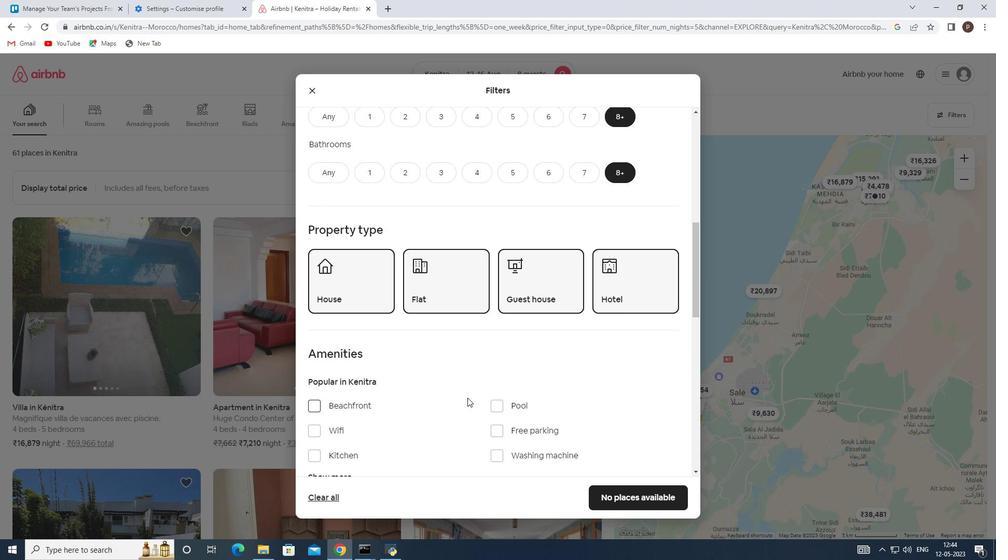 
Action: Mouse scrolled (455, 389) with delta (0, 0)
Screenshot: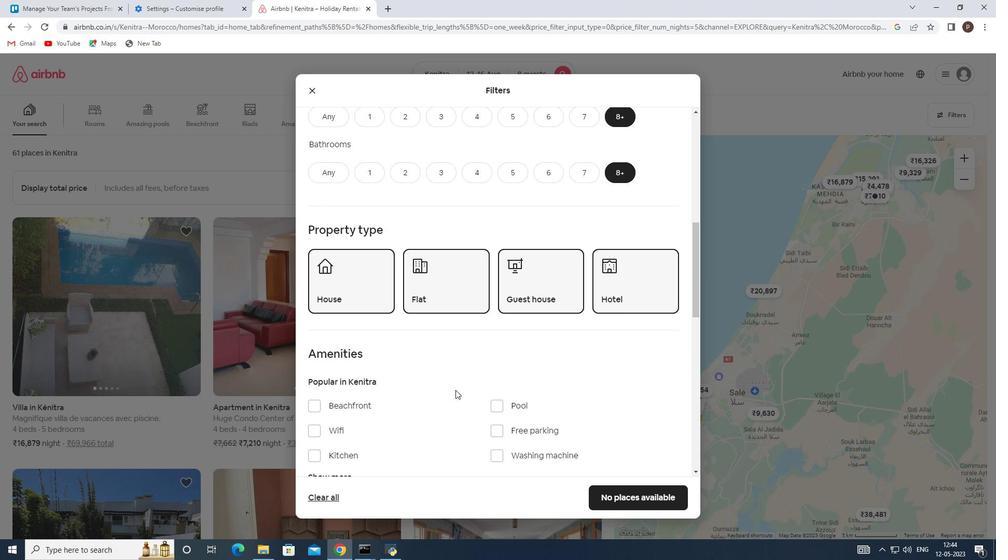 
Action: Mouse scrolled (455, 389) with delta (0, 0)
Screenshot: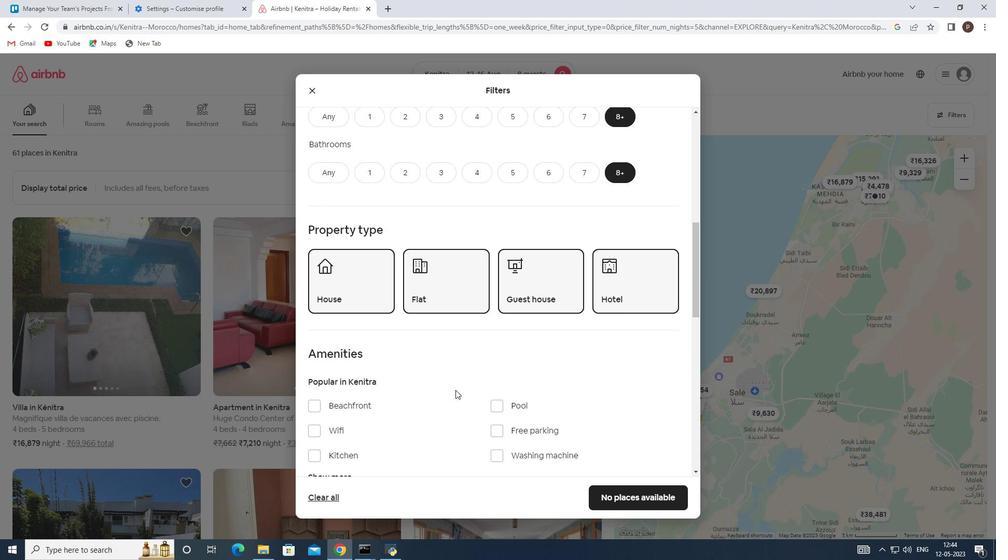 
Action: Mouse moved to (315, 326)
Screenshot: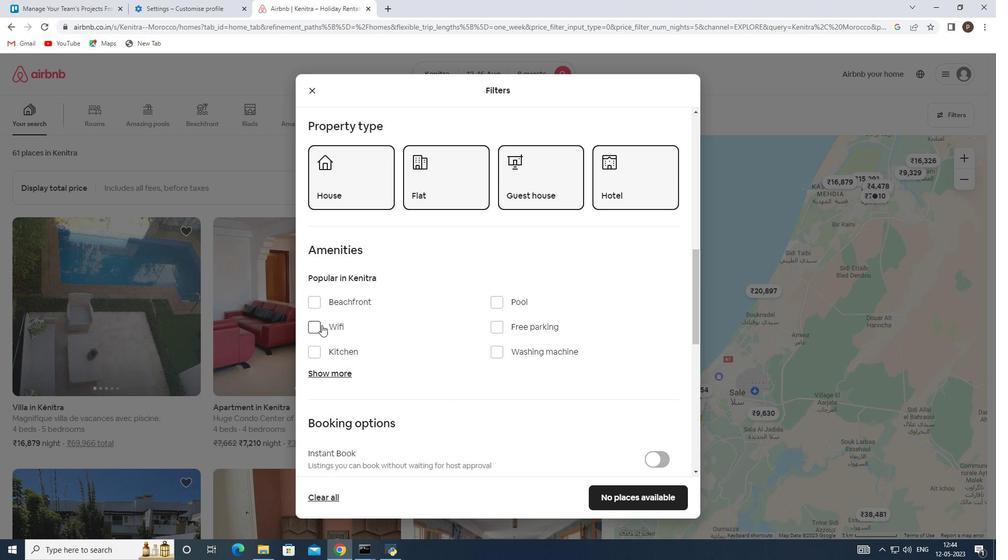 
Action: Mouse pressed left at (315, 326)
Screenshot: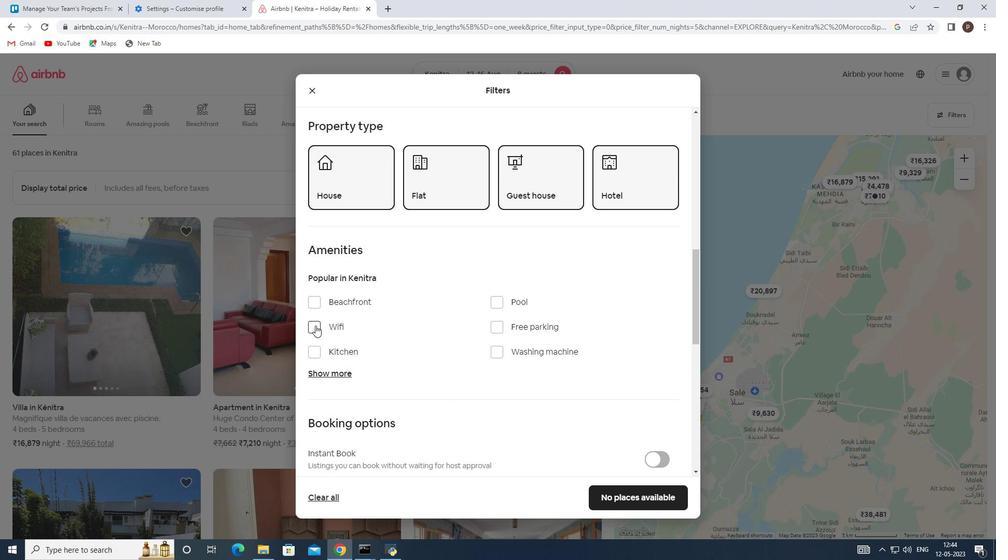 
Action: Mouse moved to (505, 328)
Screenshot: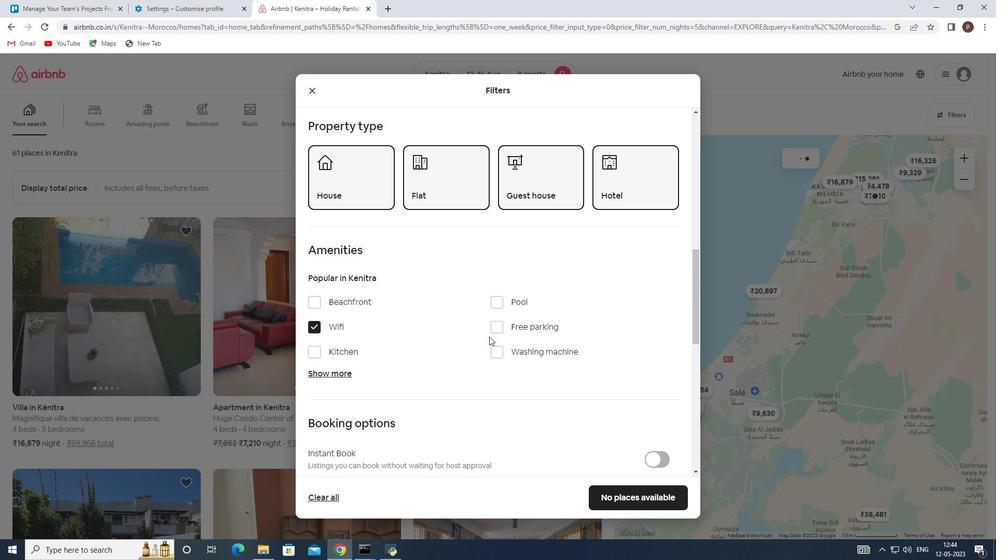 
Action: Mouse pressed left at (505, 328)
Screenshot: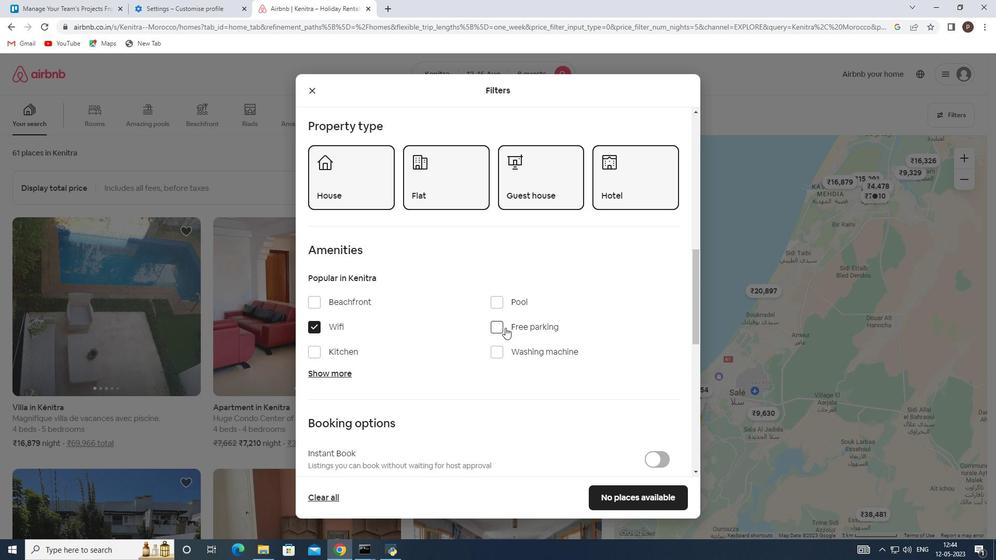 
Action: Mouse moved to (347, 373)
Screenshot: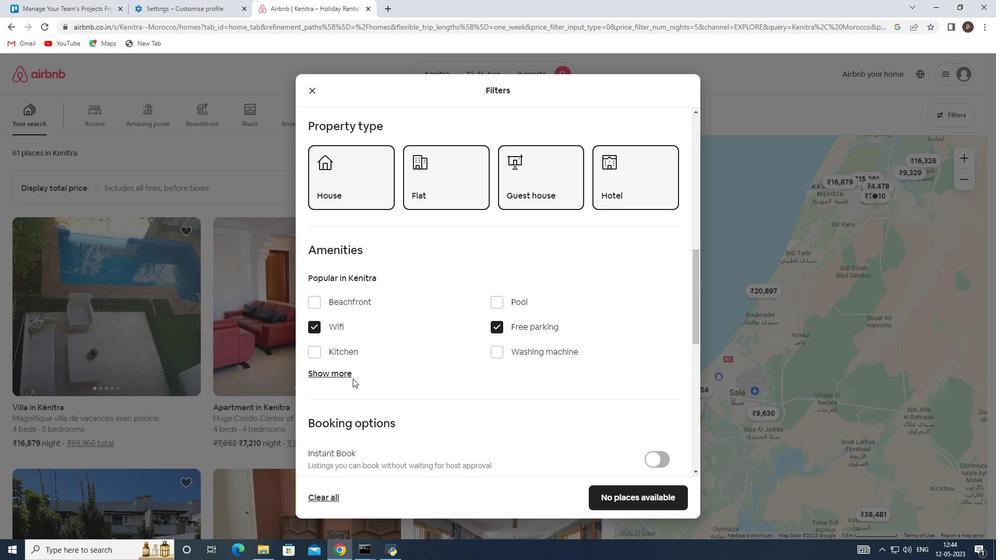 
Action: Mouse pressed left at (347, 373)
Screenshot: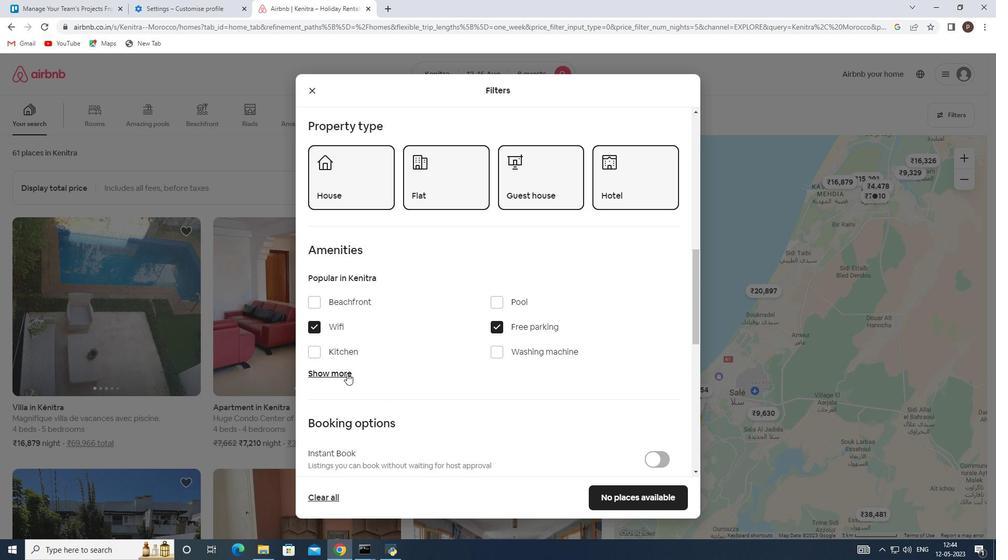 
Action: Mouse moved to (533, 429)
Screenshot: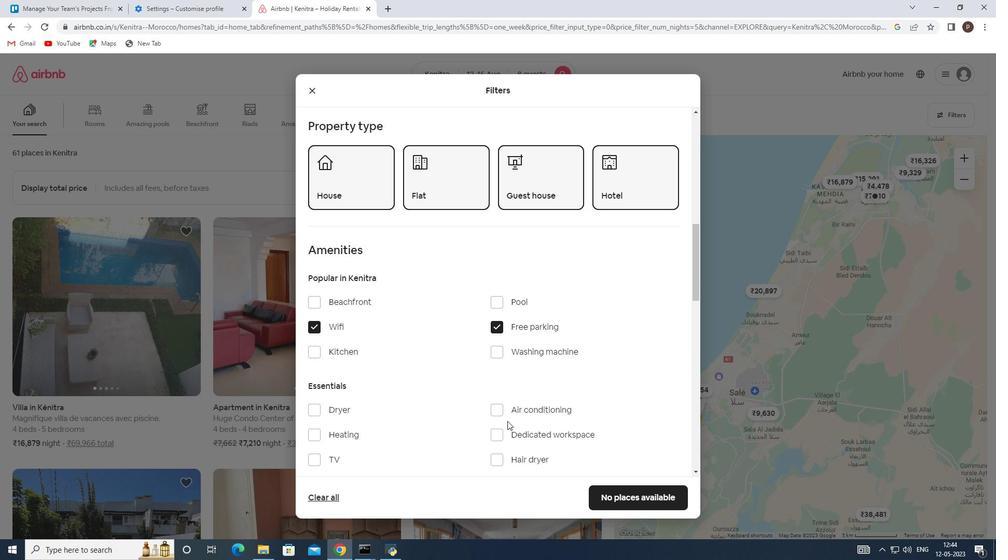 
Action: Mouse scrolled (533, 428) with delta (0, 0)
Screenshot: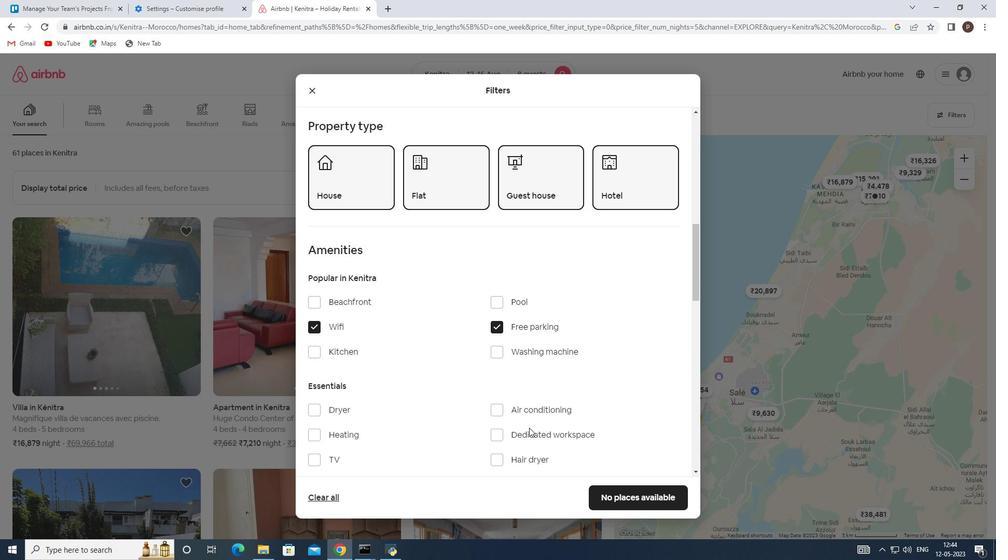 
Action: Mouse moved to (311, 409)
Screenshot: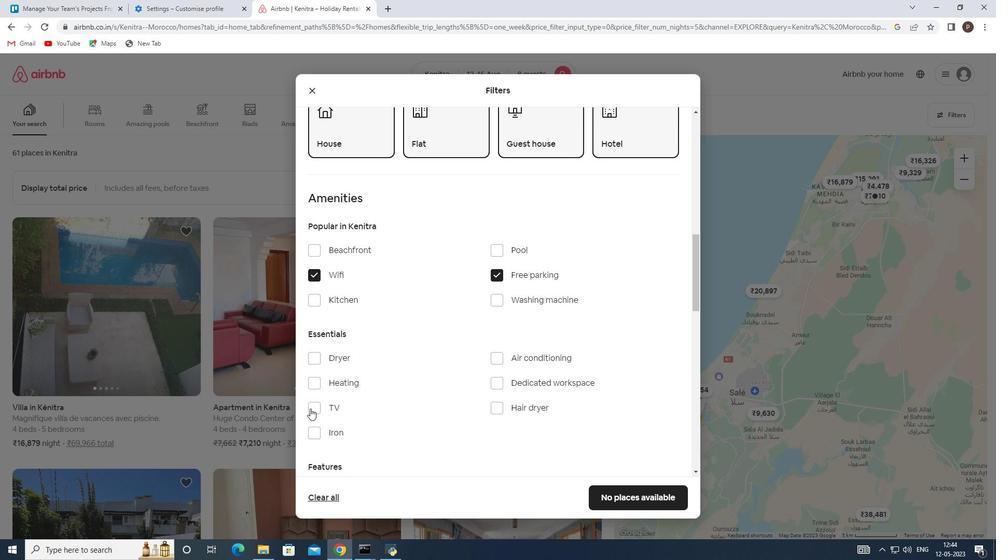 
Action: Mouse pressed left at (311, 409)
Screenshot: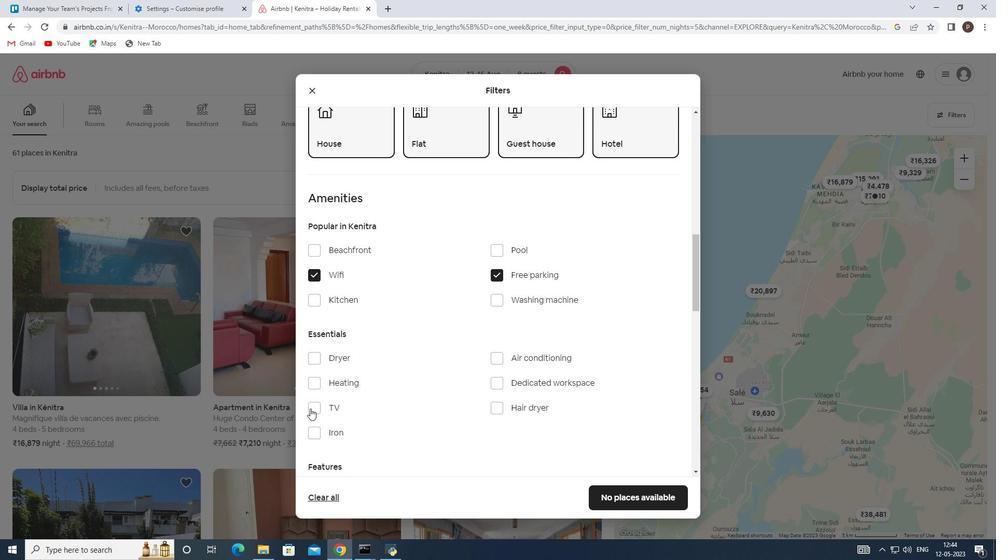 
Action: Mouse moved to (392, 400)
Screenshot: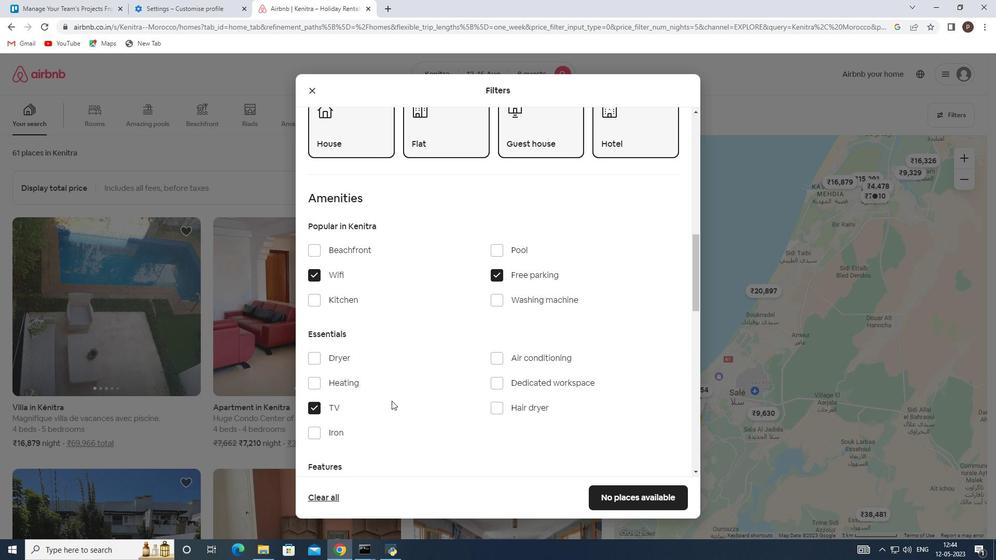 
Action: Mouse scrolled (392, 399) with delta (0, 0)
Screenshot: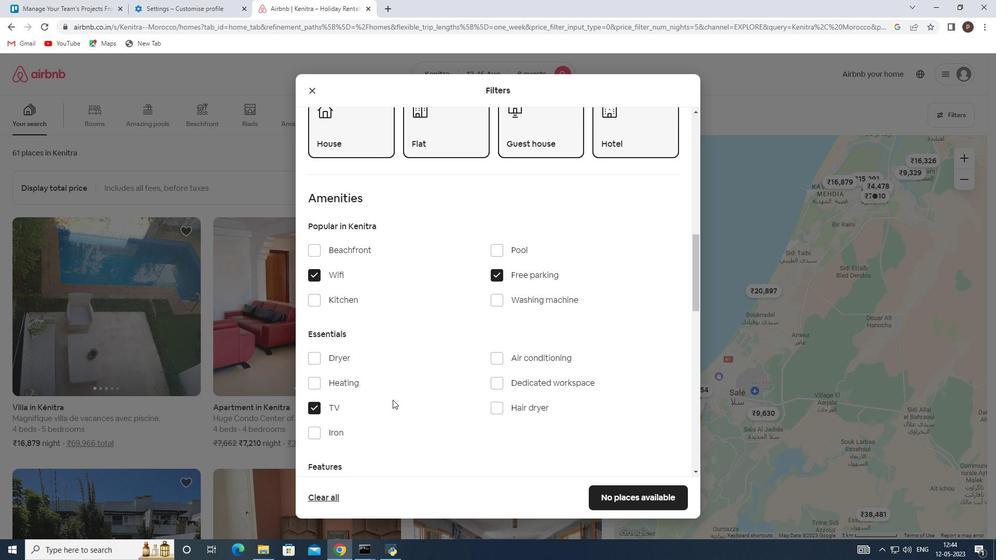
Action: Mouse scrolled (392, 399) with delta (0, 0)
Screenshot: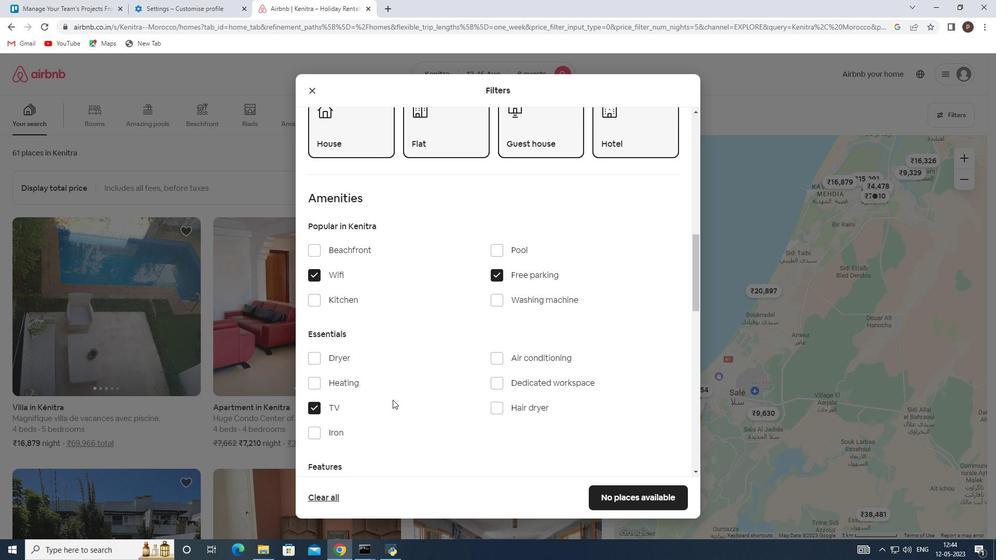 
Action: Mouse scrolled (392, 399) with delta (0, 0)
Screenshot: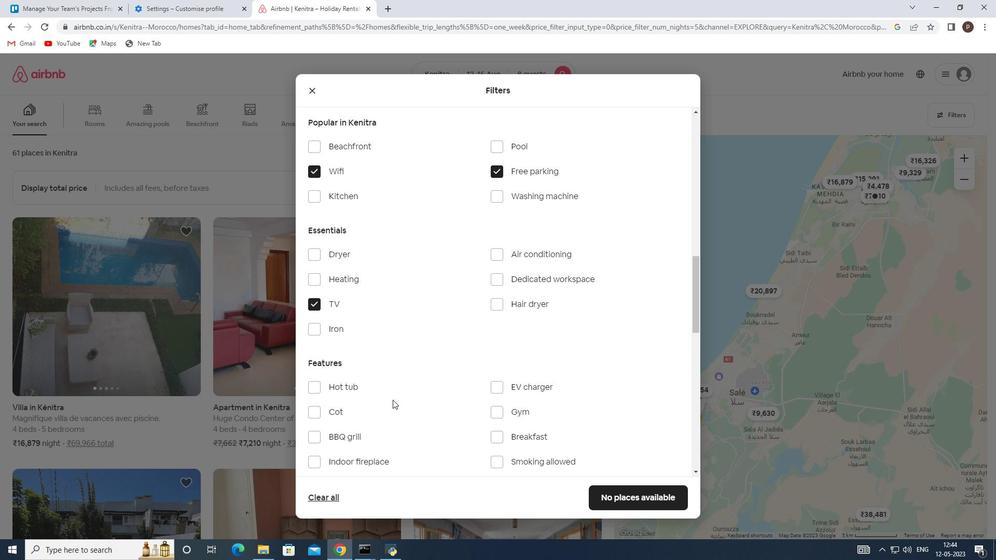 
Action: Mouse moved to (497, 363)
Screenshot: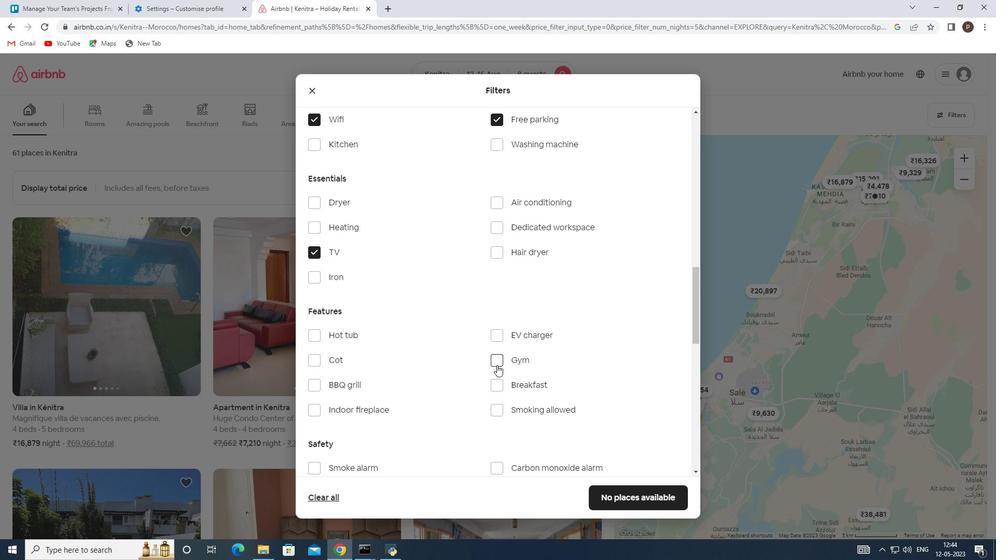 
Action: Mouse pressed left at (497, 363)
Screenshot: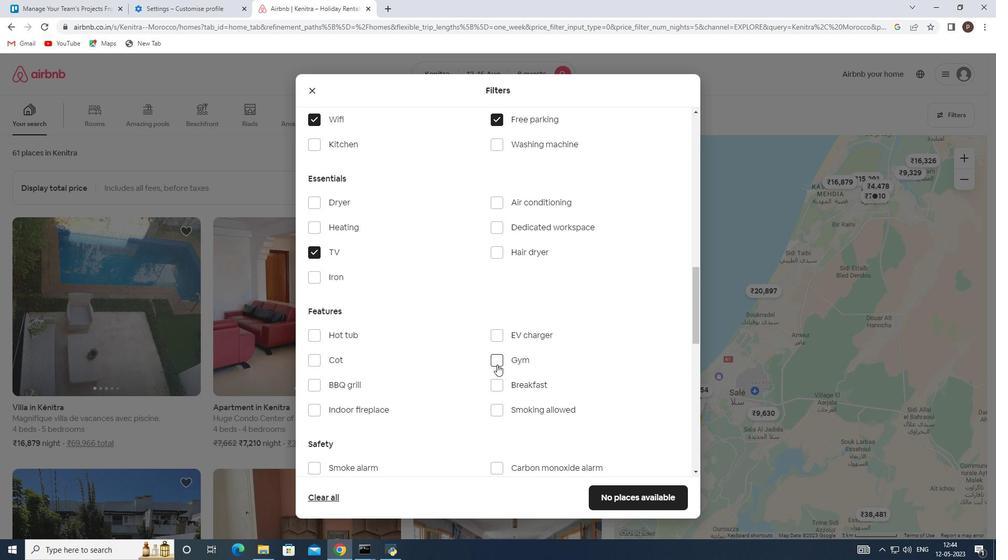 
Action: Mouse moved to (495, 386)
Screenshot: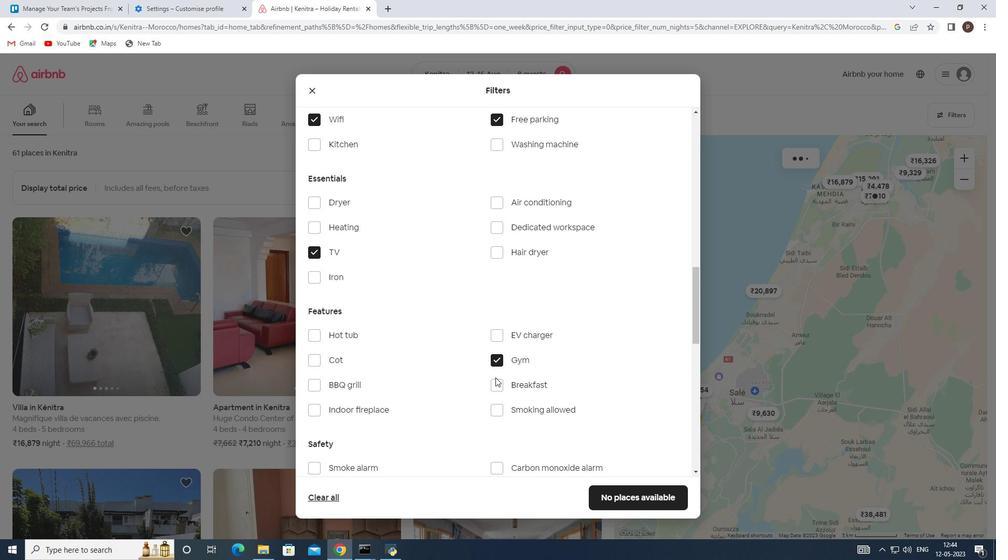 
Action: Mouse pressed left at (495, 386)
Screenshot: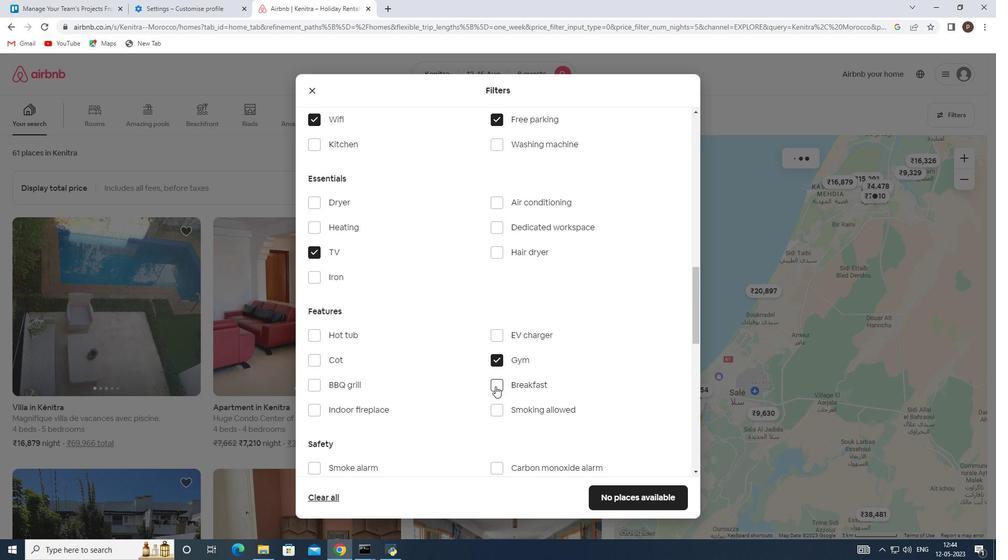 
Action: Mouse moved to (460, 398)
Screenshot: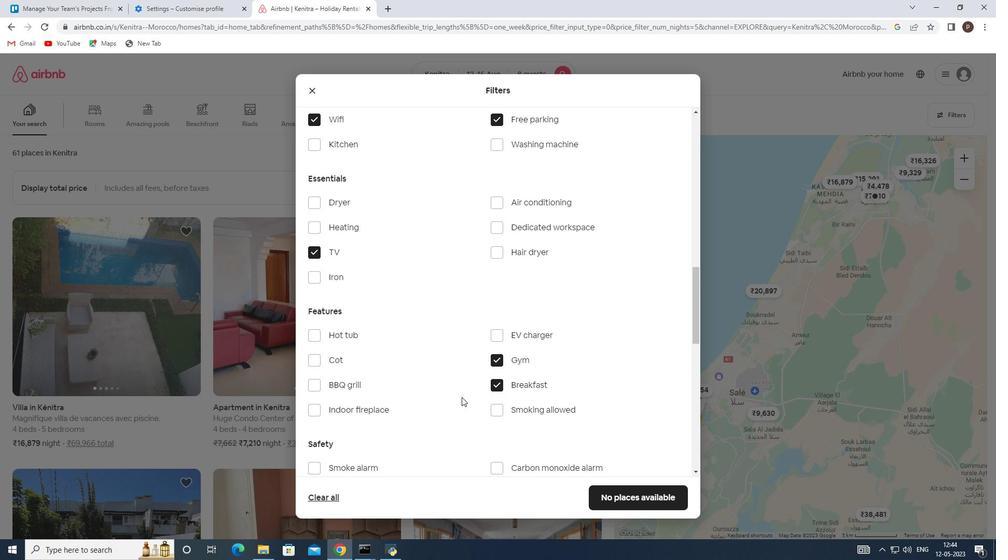 
Action: Mouse scrolled (460, 398) with delta (0, 0)
Screenshot: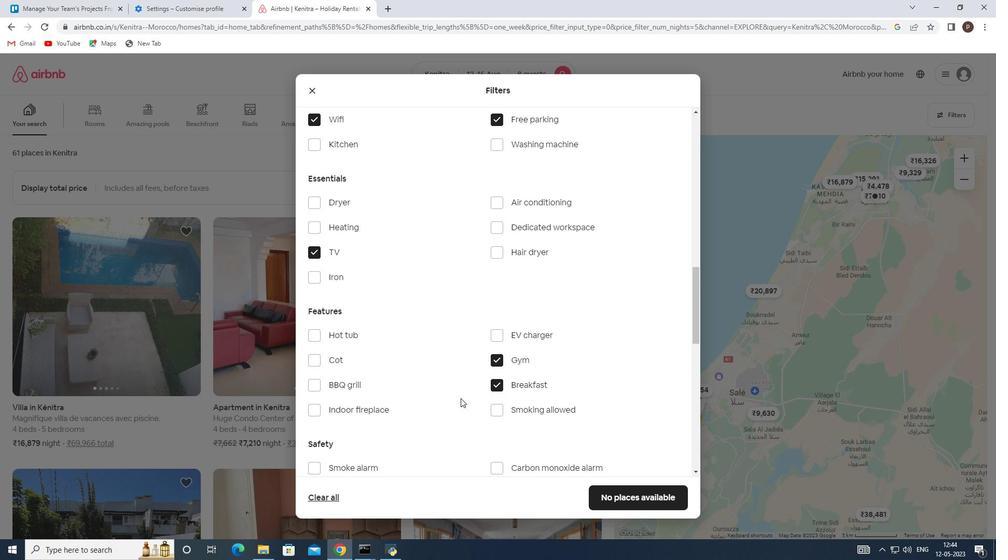 
Action: Mouse moved to (423, 381)
Screenshot: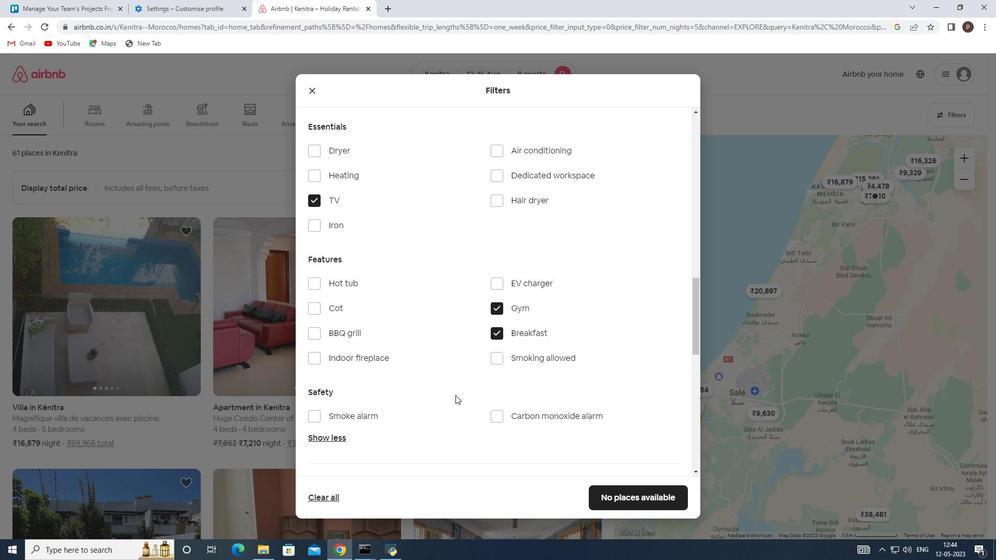 
Action: Mouse scrolled (423, 381) with delta (0, 0)
Screenshot: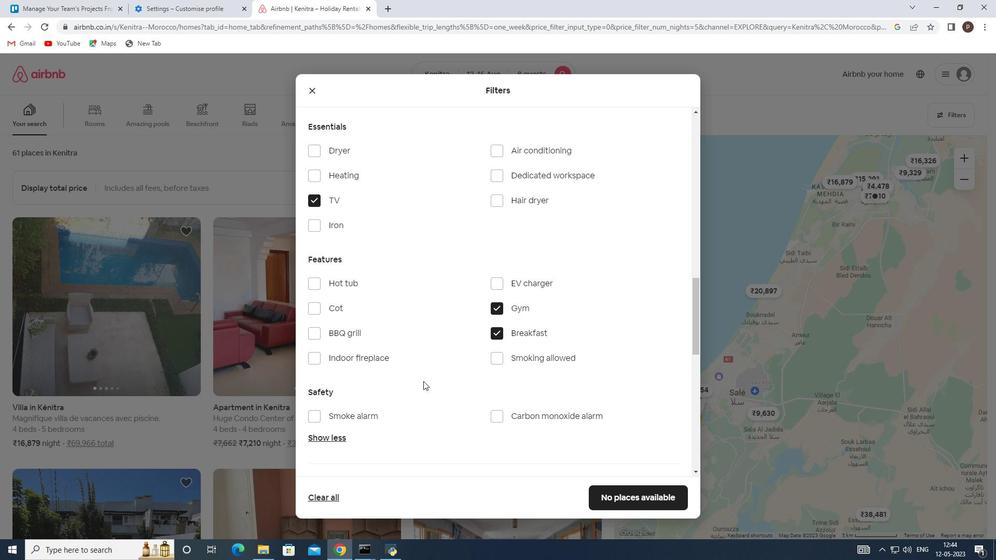 
Action: Mouse scrolled (423, 381) with delta (0, 0)
Screenshot: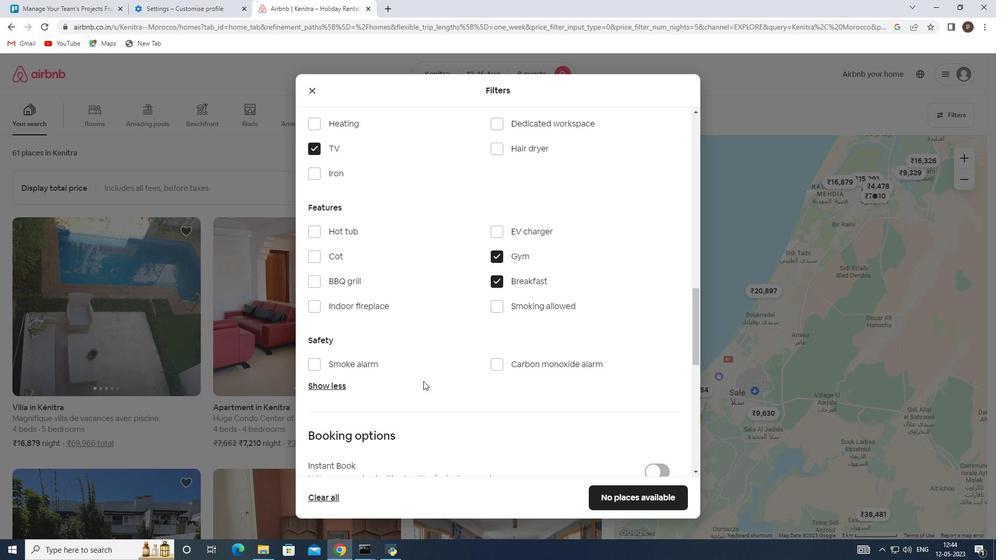 
Action: Mouse scrolled (423, 381) with delta (0, 0)
Screenshot: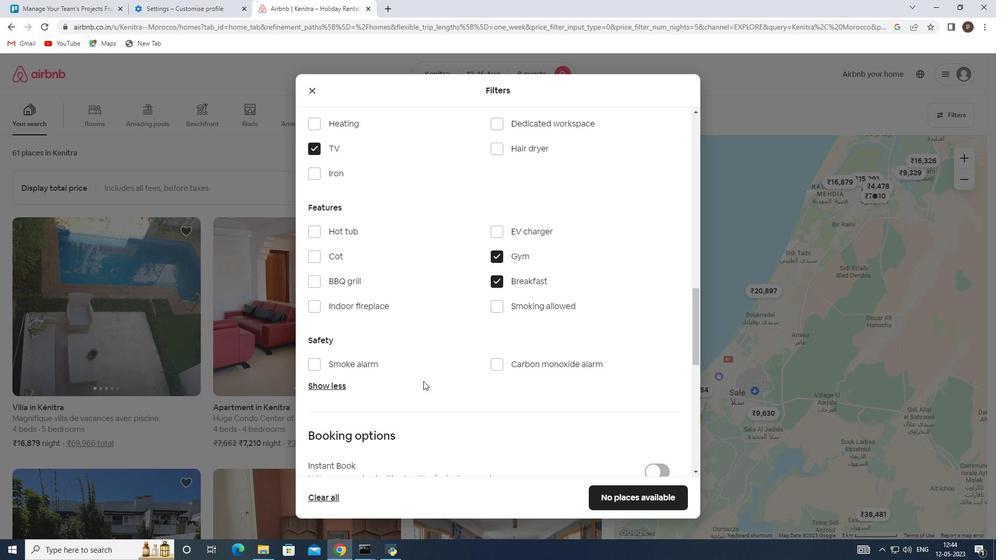 
Action: Mouse moved to (653, 406)
Screenshot: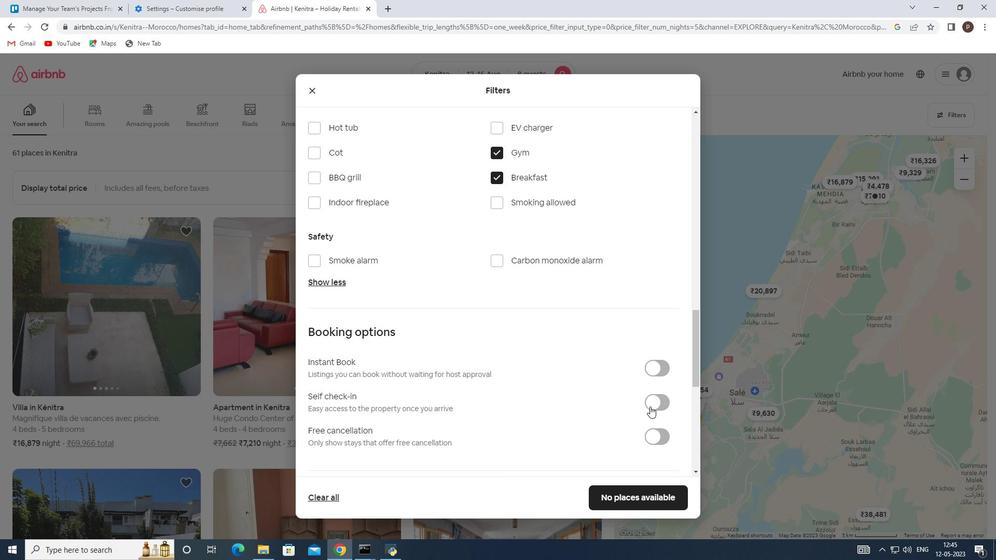 
Action: Mouse pressed left at (653, 406)
Screenshot: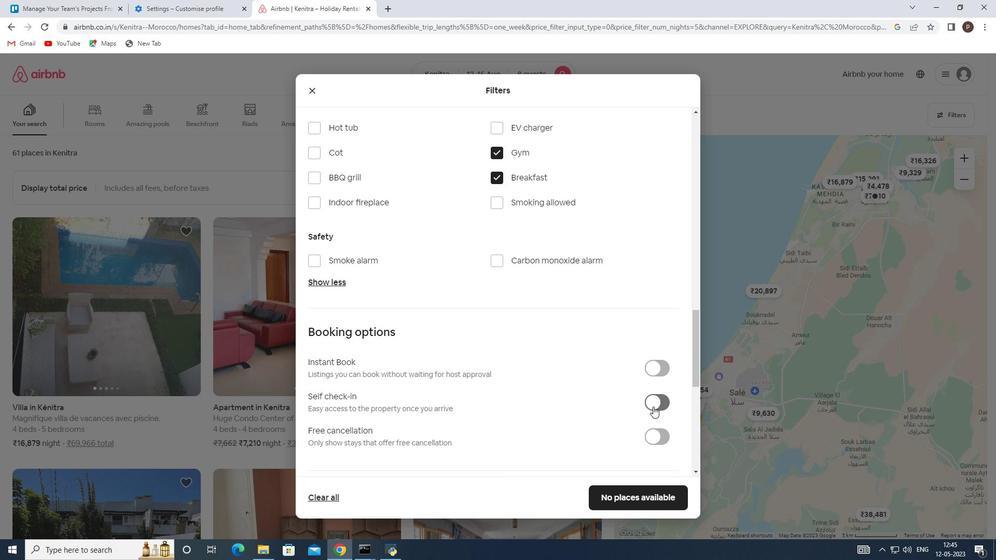 
Action: Mouse moved to (542, 400)
Screenshot: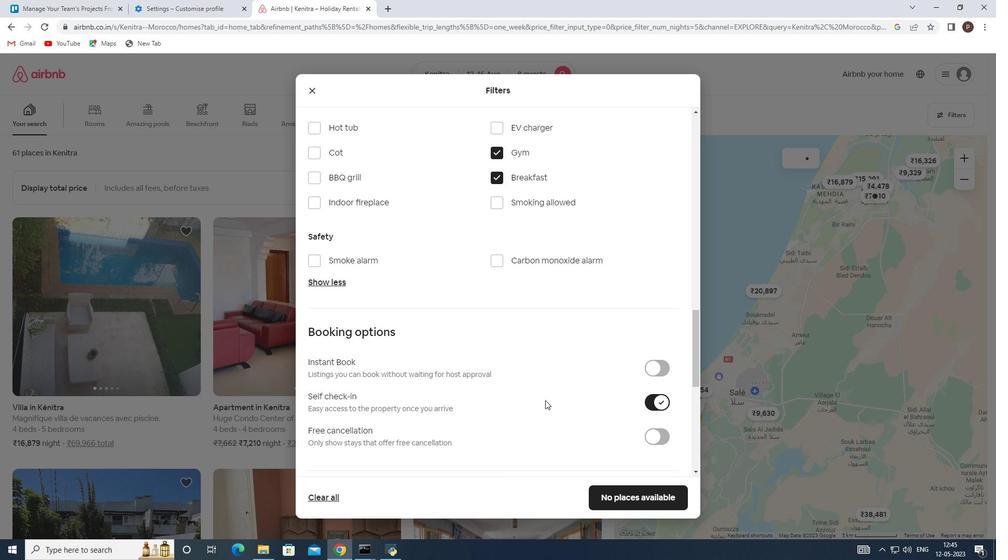 
Action: Mouse scrolled (542, 400) with delta (0, 0)
Screenshot: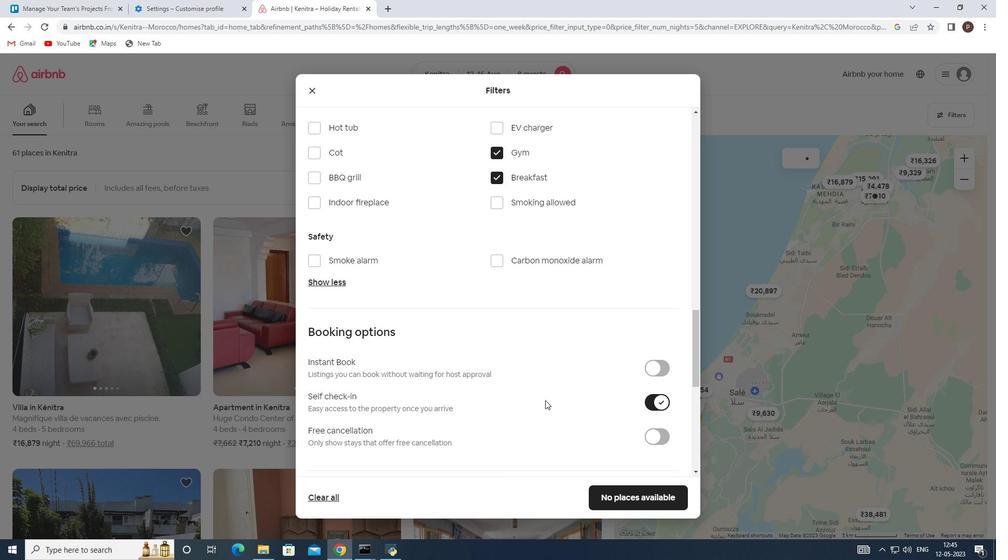 
Action: Mouse moved to (541, 400)
Screenshot: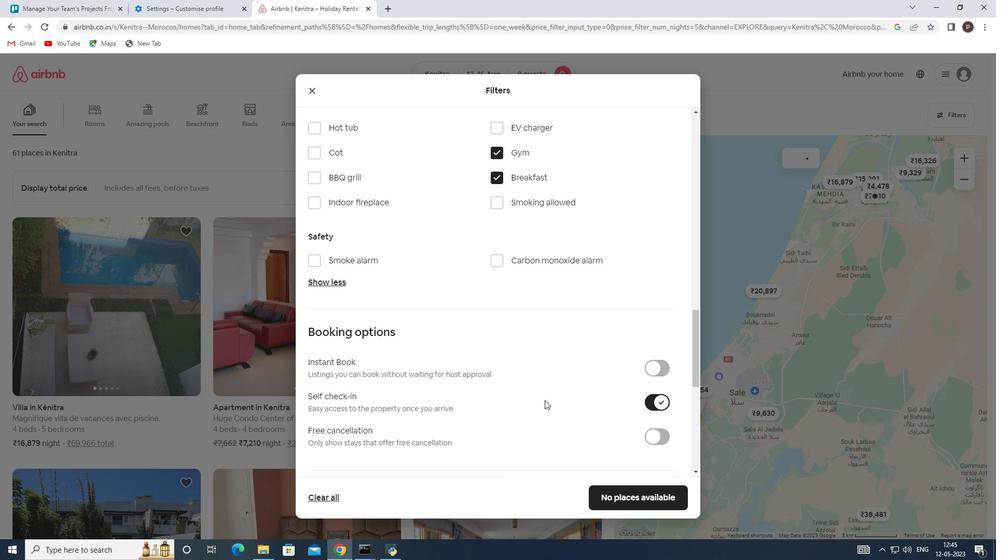 
Action: Mouse scrolled (541, 400) with delta (0, 0)
Screenshot: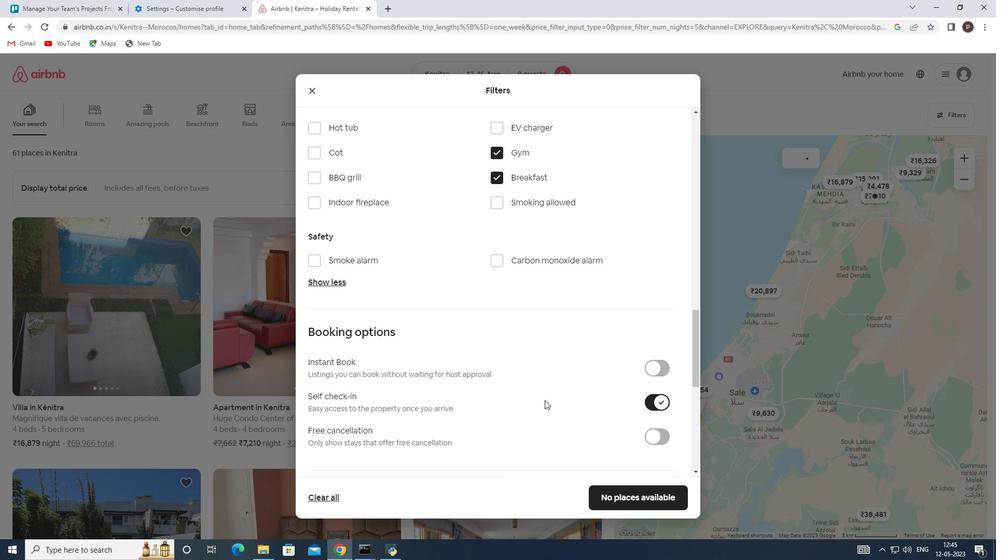 
Action: Mouse moved to (540, 400)
Screenshot: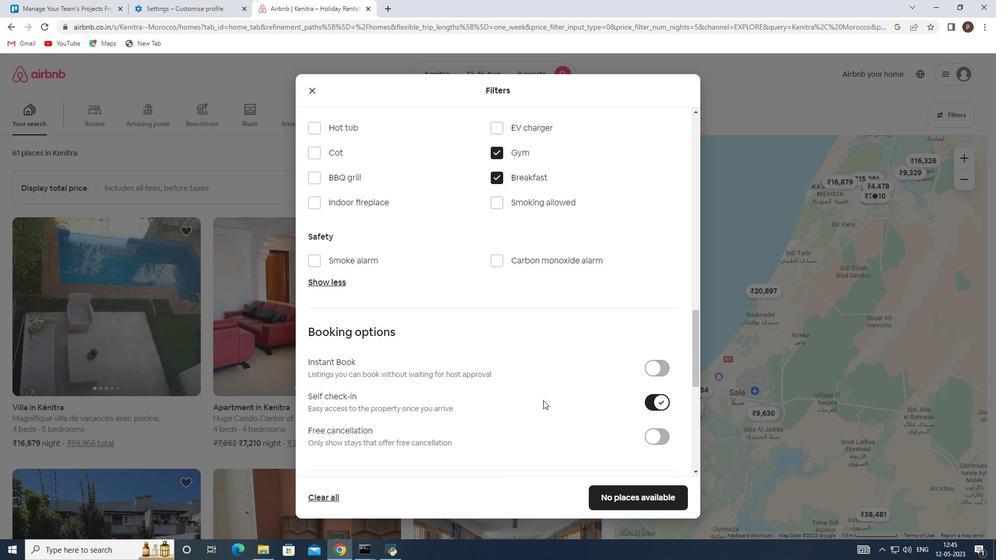 
Action: Mouse scrolled (540, 400) with delta (0, 0)
Screenshot: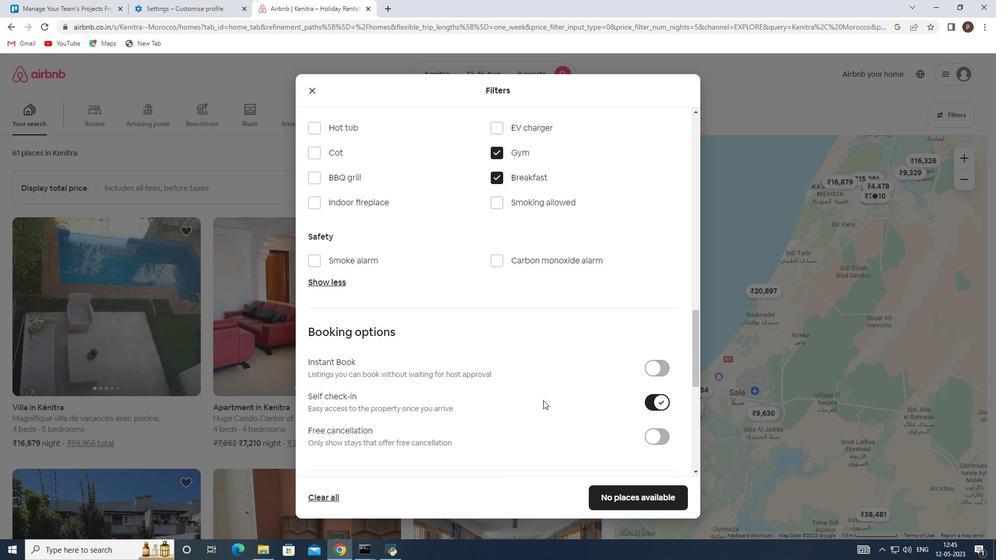 
Action: Mouse moved to (500, 386)
Screenshot: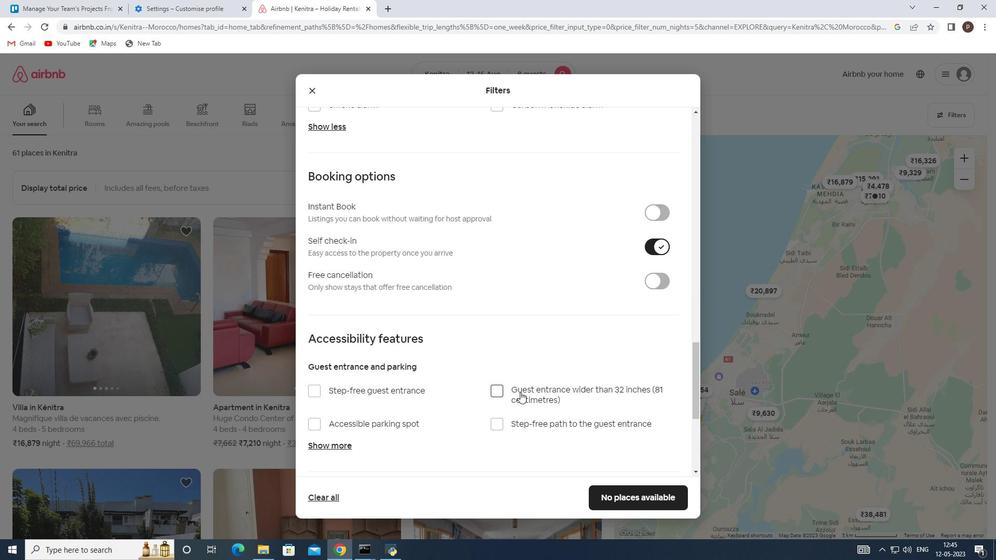 
Action: Mouse scrolled (500, 386) with delta (0, 0)
Screenshot: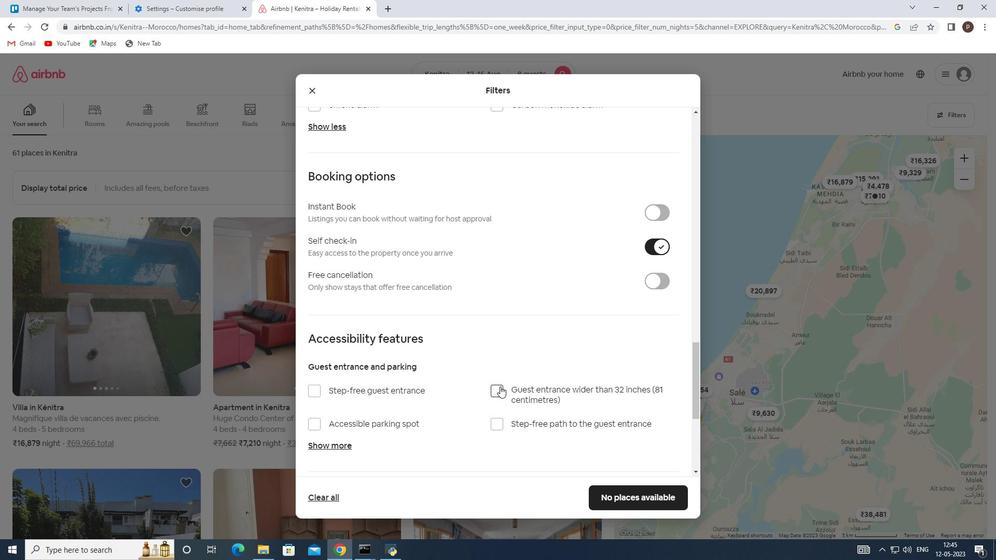 
Action: Mouse scrolled (500, 386) with delta (0, 0)
Screenshot: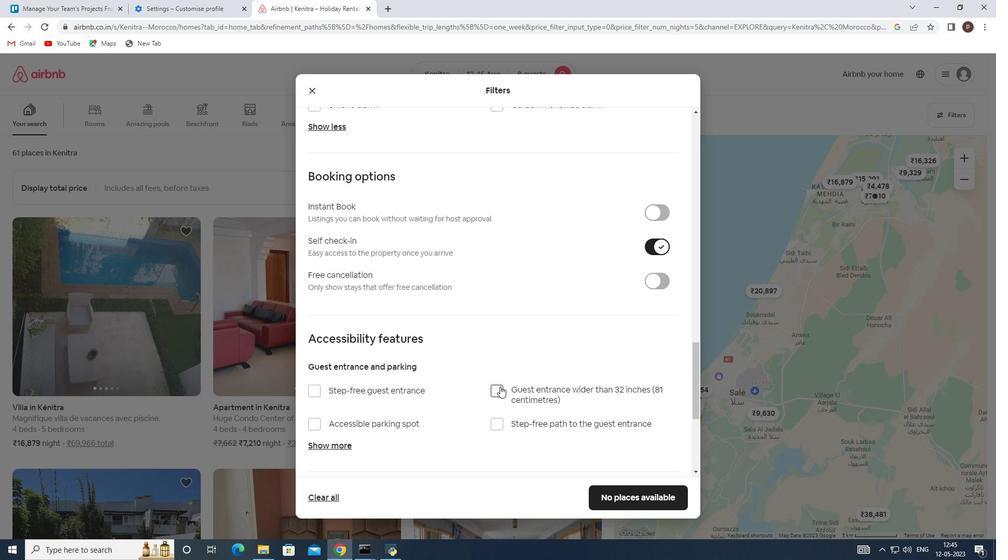 
Action: Mouse scrolled (500, 386) with delta (0, 0)
Screenshot: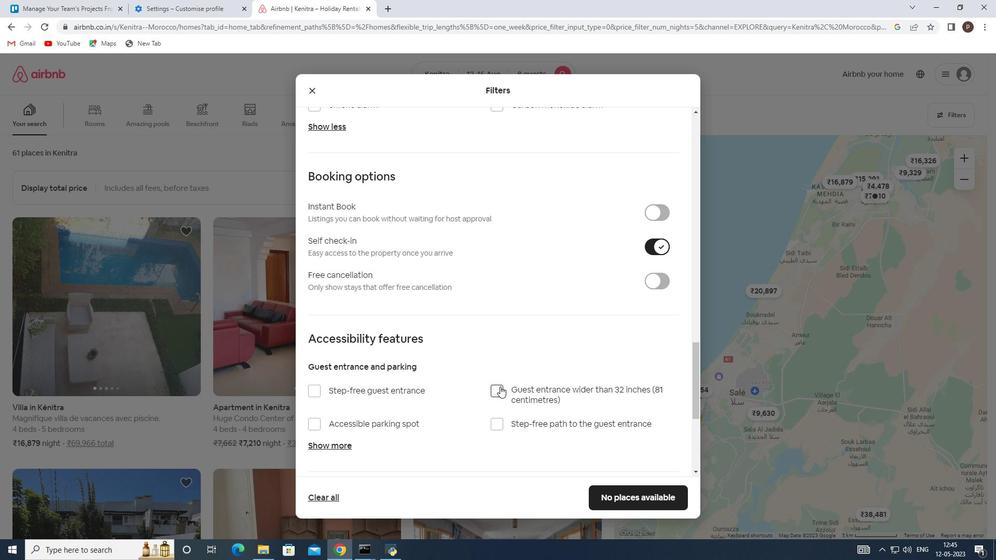 
Action: Mouse scrolled (500, 386) with delta (0, 0)
Screenshot: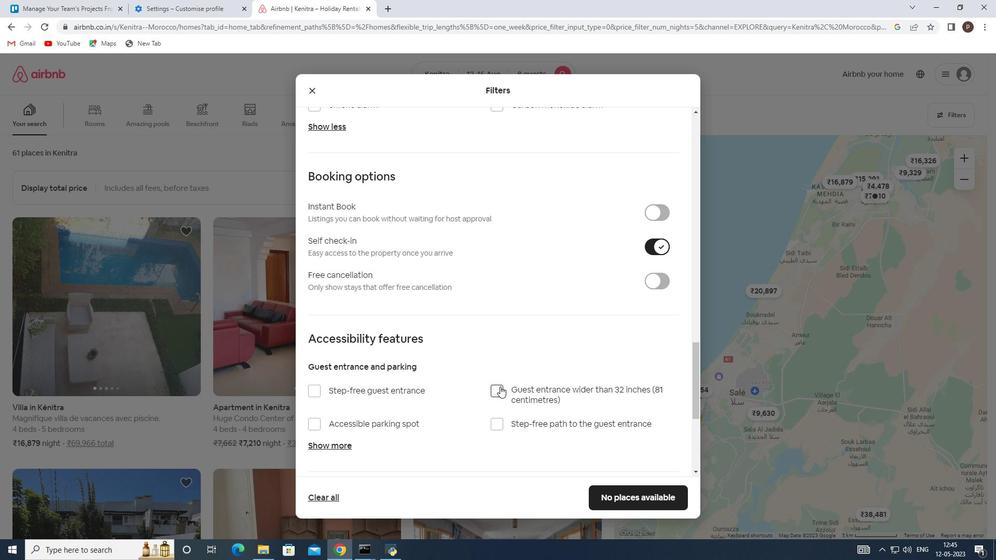 
Action: Mouse scrolled (500, 386) with delta (0, 0)
Screenshot: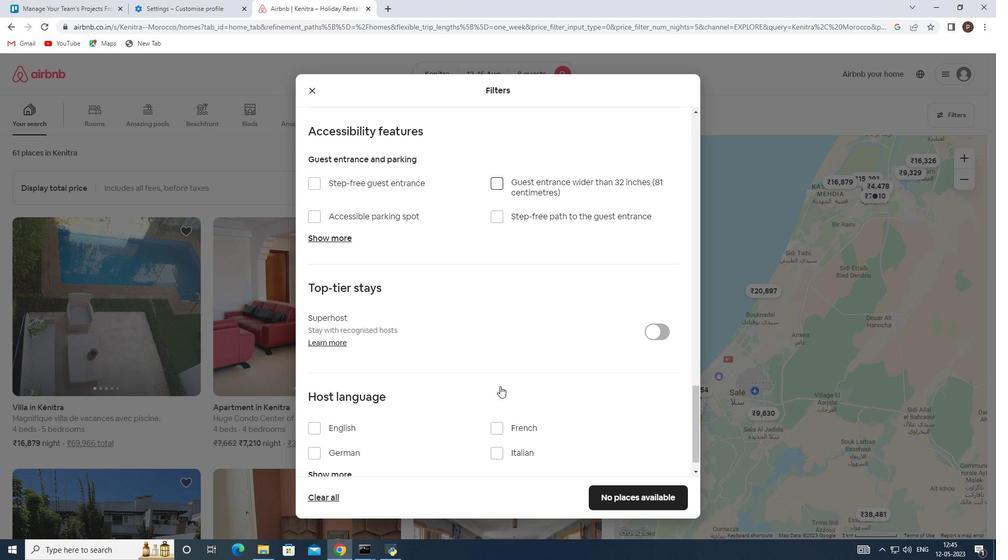 
Action: Mouse scrolled (500, 386) with delta (0, 0)
Screenshot: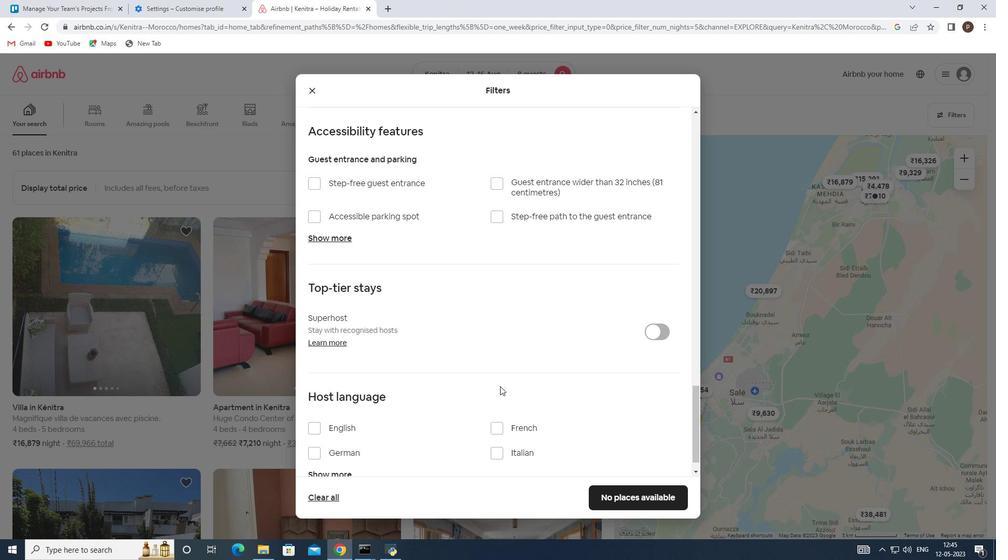 
Action: Mouse moved to (313, 404)
Screenshot: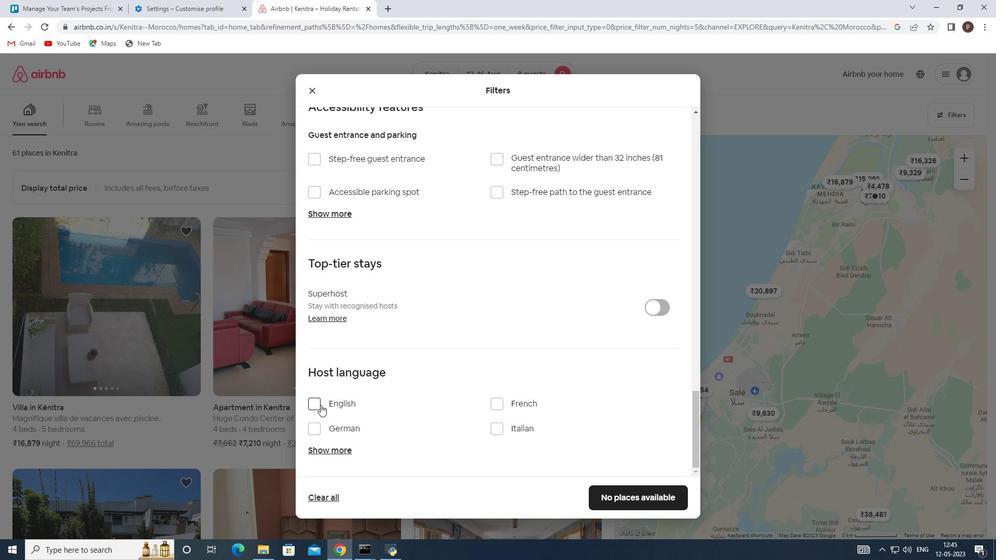 
Action: Mouse pressed left at (313, 404)
Screenshot: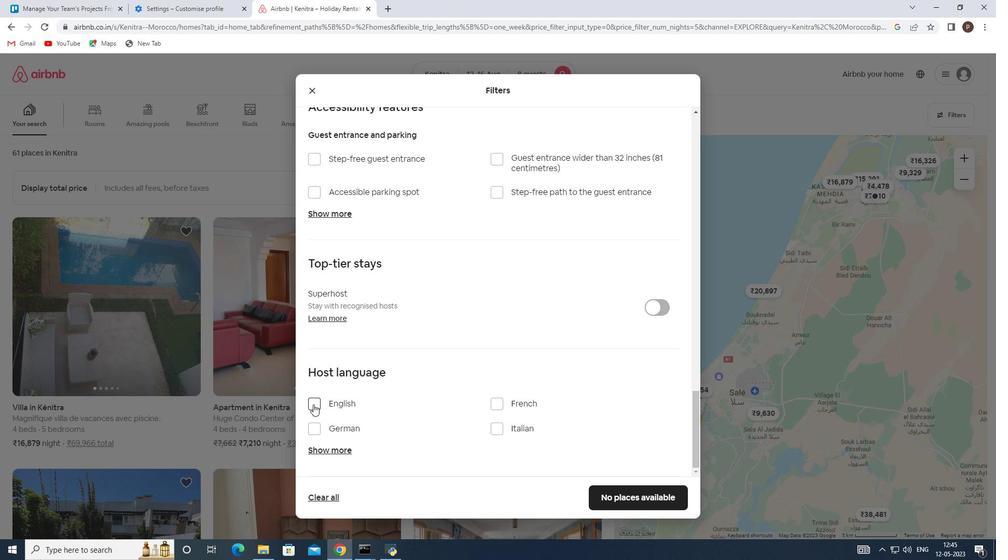 
Action: Mouse moved to (635, 497)
Screenshot: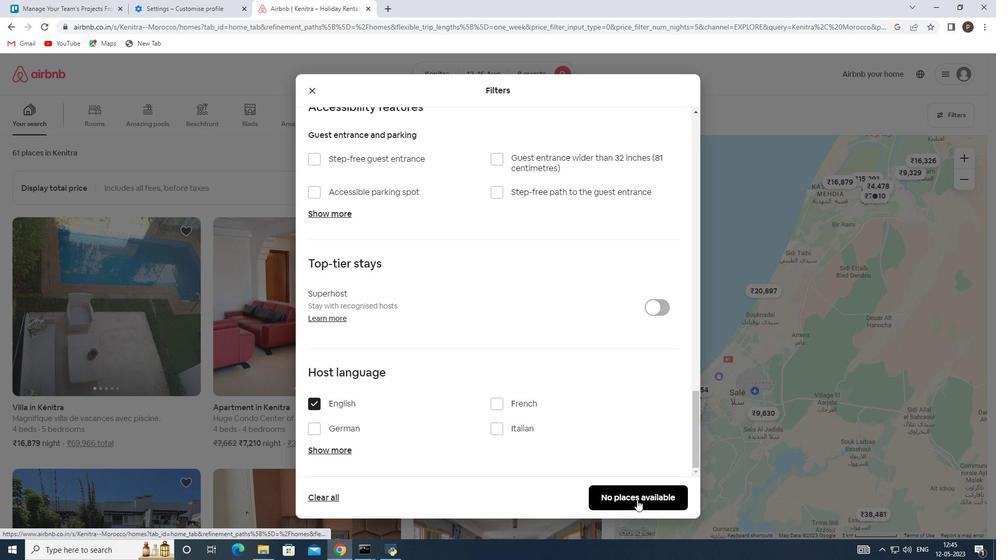 
Action: Mouse pressed left at (635, 497)
Screenshot: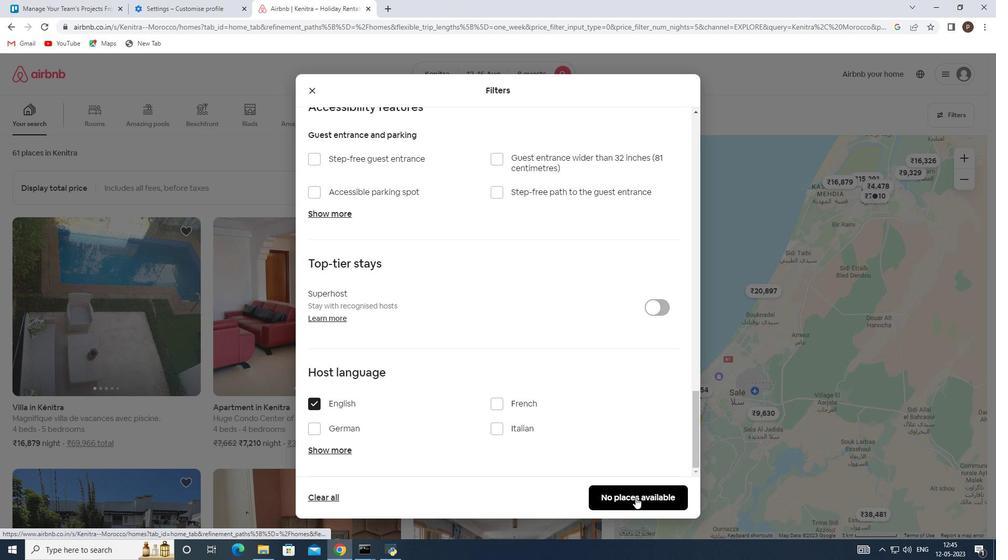 
Action: Mouse moved to (635, 497)
Screenshot: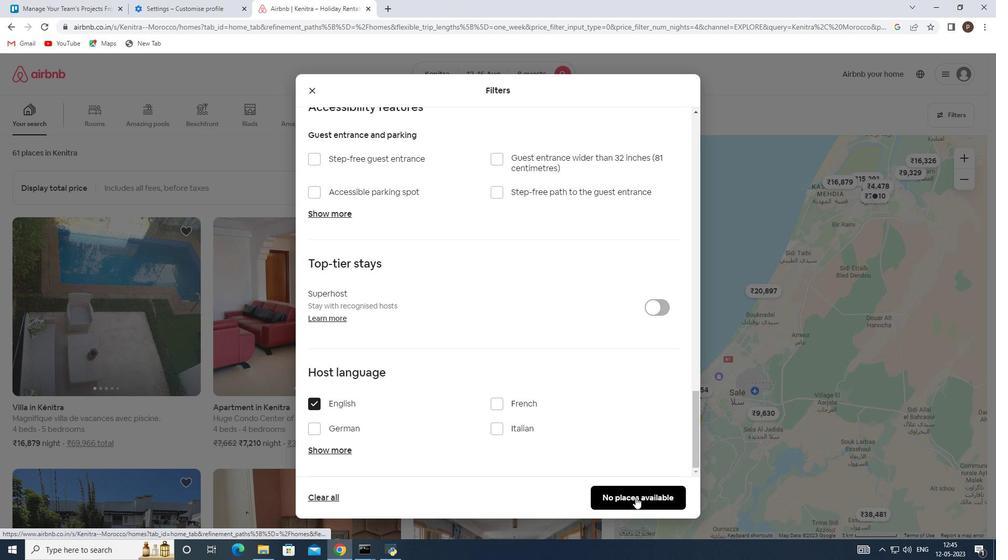 
